 Task: In the  document Dance.pdf Select the last point and add comment:  'Consider rephrasing it to enhance the flow of your writing' Insert emoji reactions: 'Heart' Select all the potins and apply Title Case
Action: Mouse moved to (337, 314)
Screenshot: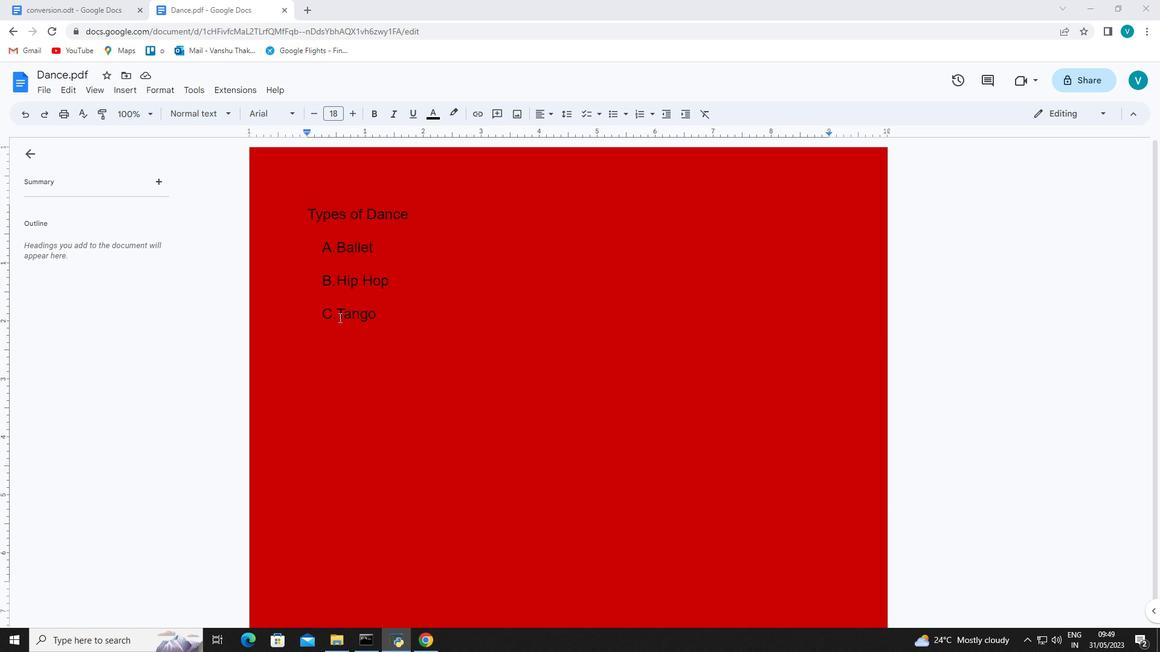 
Action: Mouse pressed left at (337, 314)
Screenshot: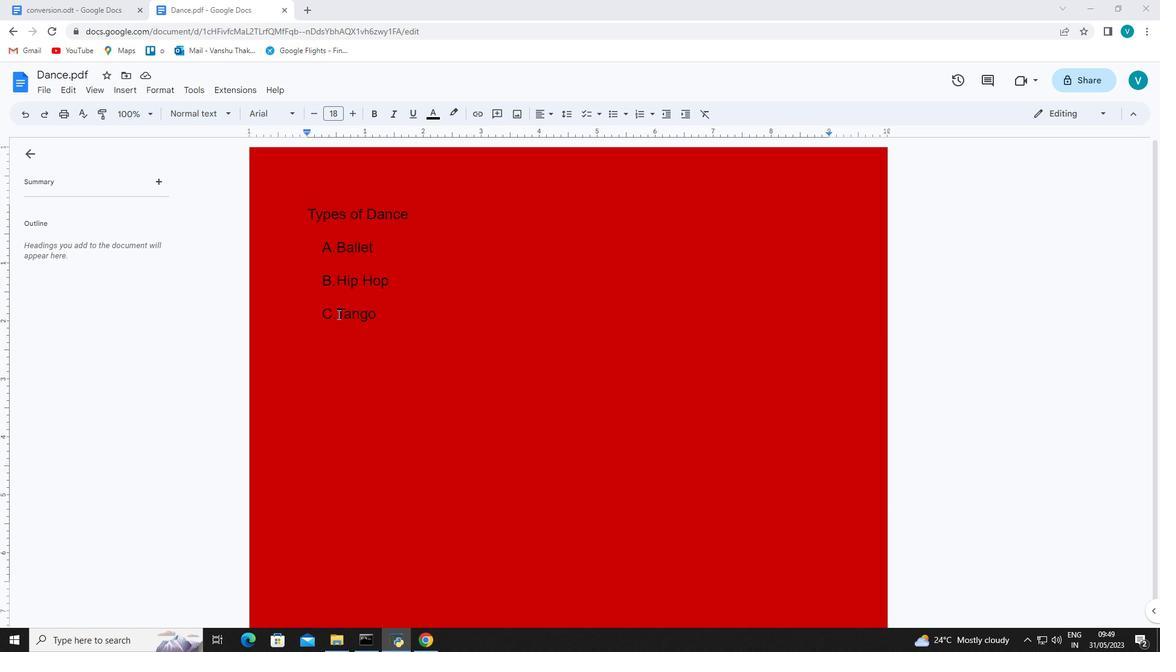 
Action: Mouse moved to (369, 319)
Screenshot: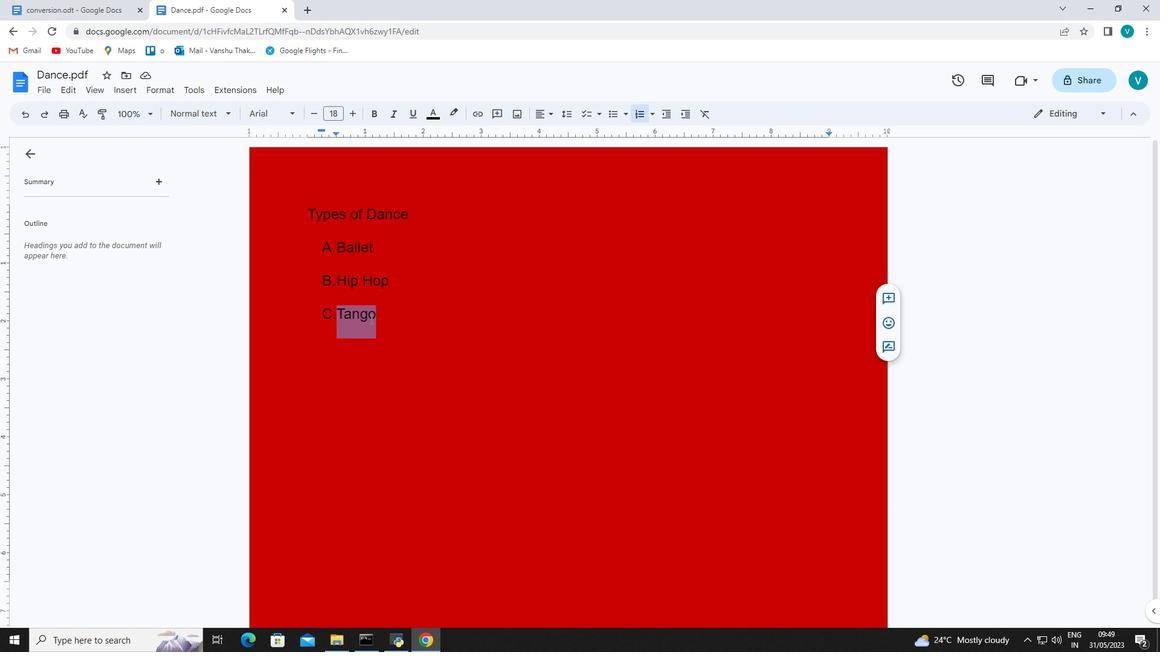 
Action: Mouse pressed right at (369, 319)
Screenshot: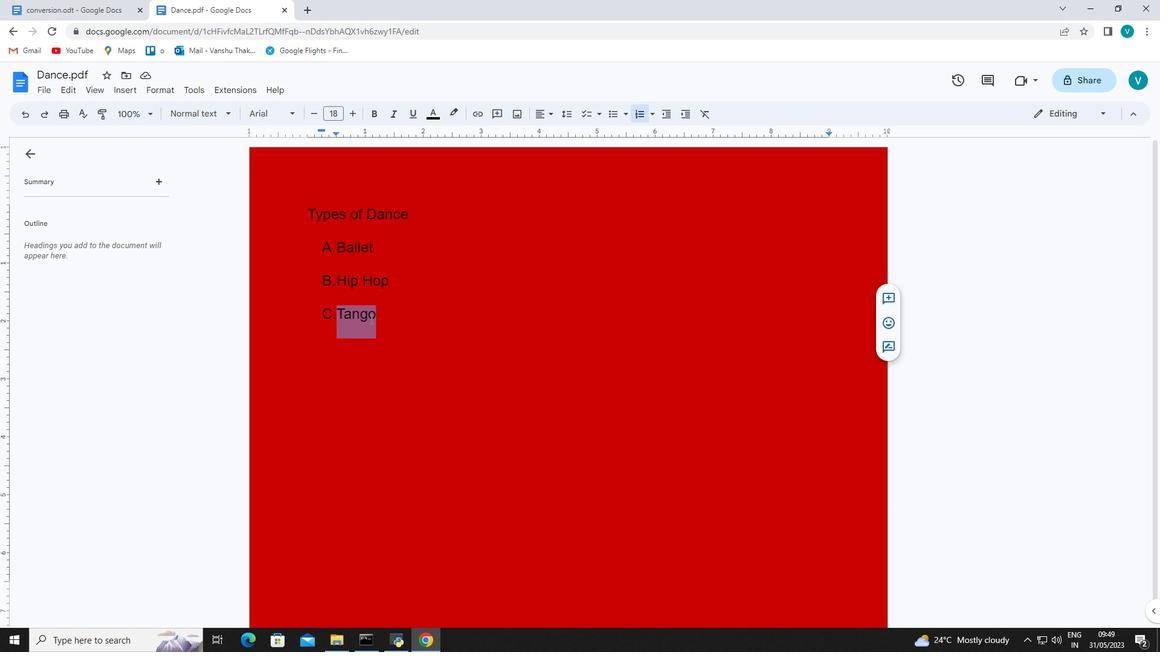 
Action: Mouse moved to (411, 402)
Screenshot: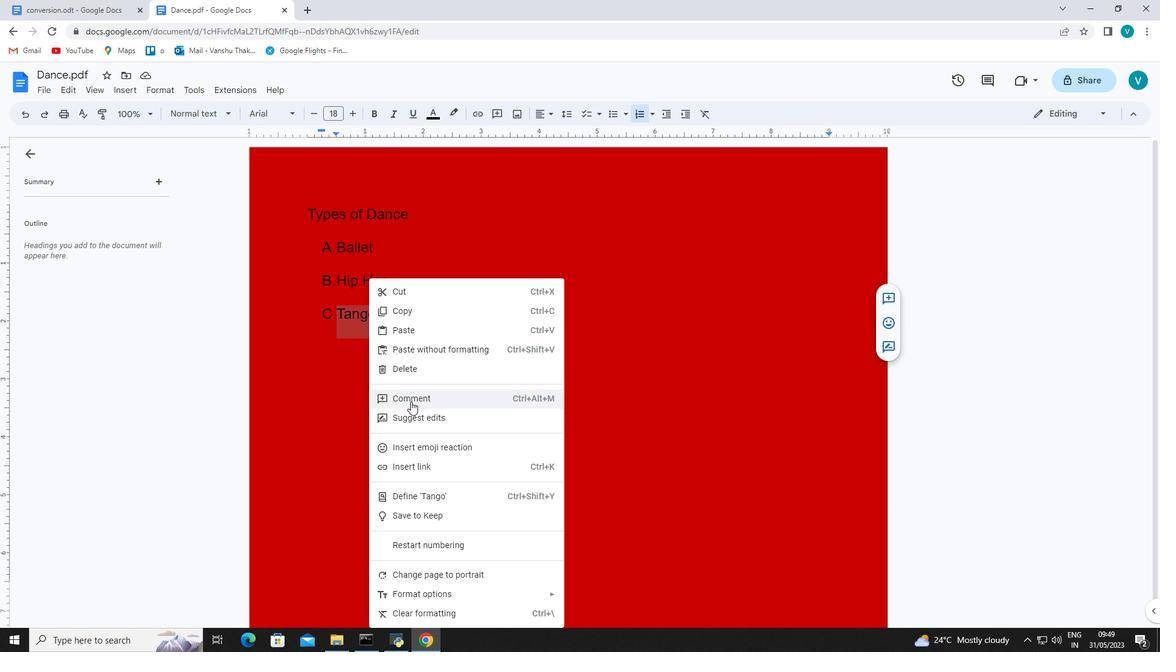 
Action: Mouse pressed left at (411, 402)
Screenshot: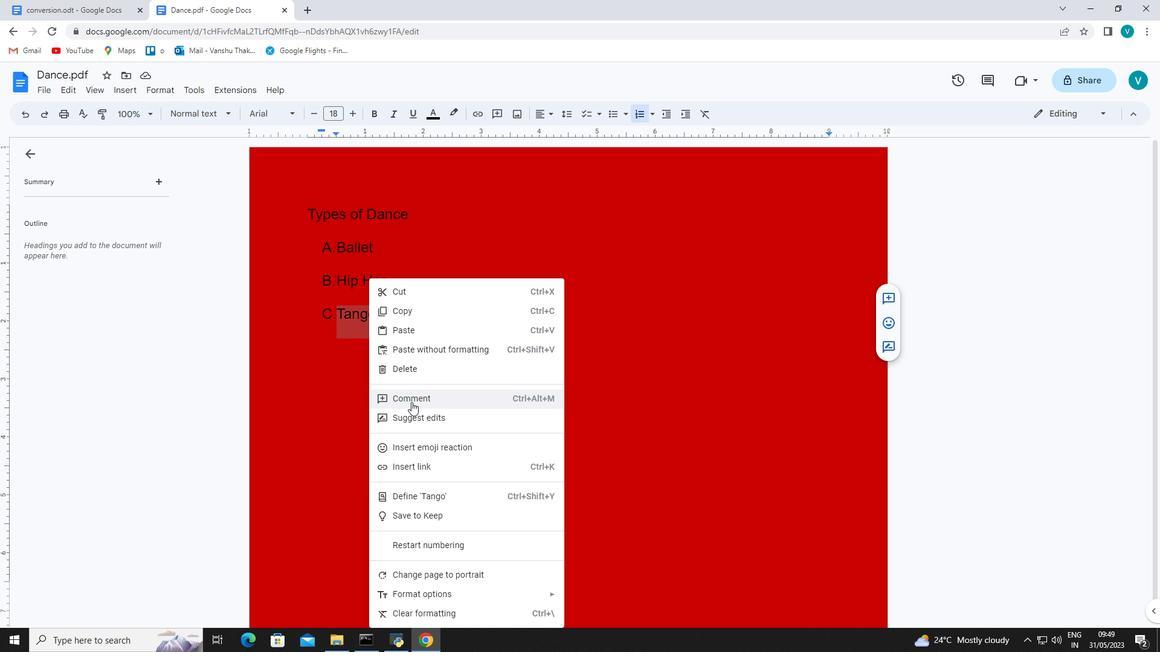 
Action: Mouse moved to (458, 398)
Screenshot: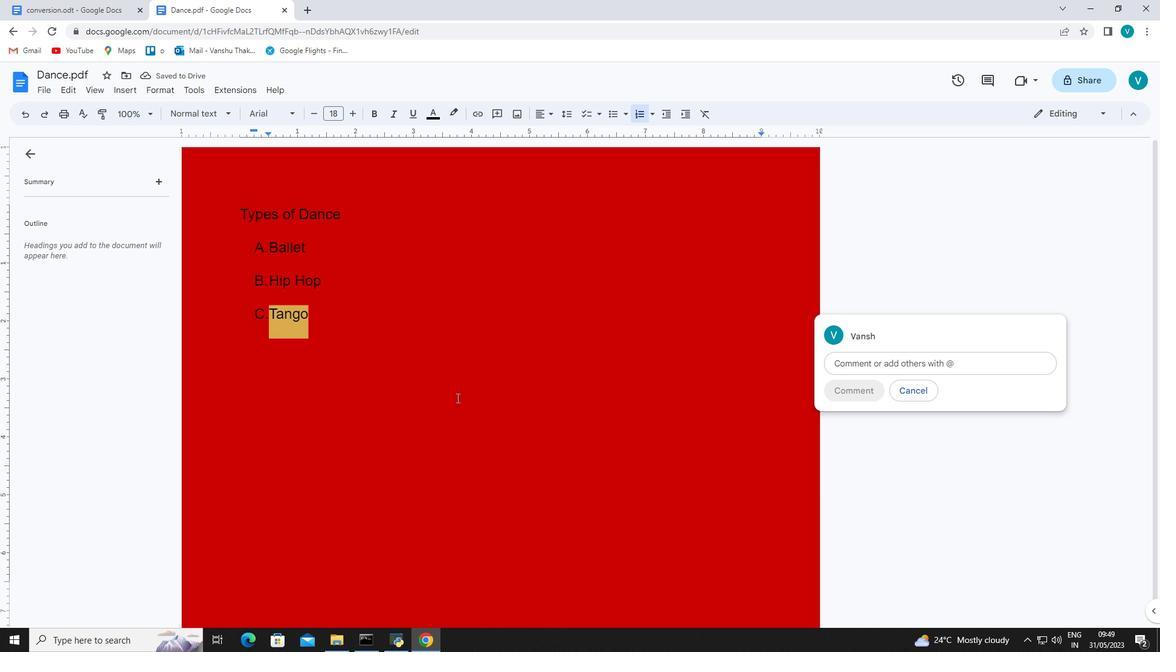 
Action: Key pressed <Key.shift><Key.shift>Consider<Key.space>rephrasing<Key.space>it<Key.space>to<Key.space>enhance<Key.space>the<Key.space>flow<Key.space>of<Key.space>your<Key.space>writing
Screenshot: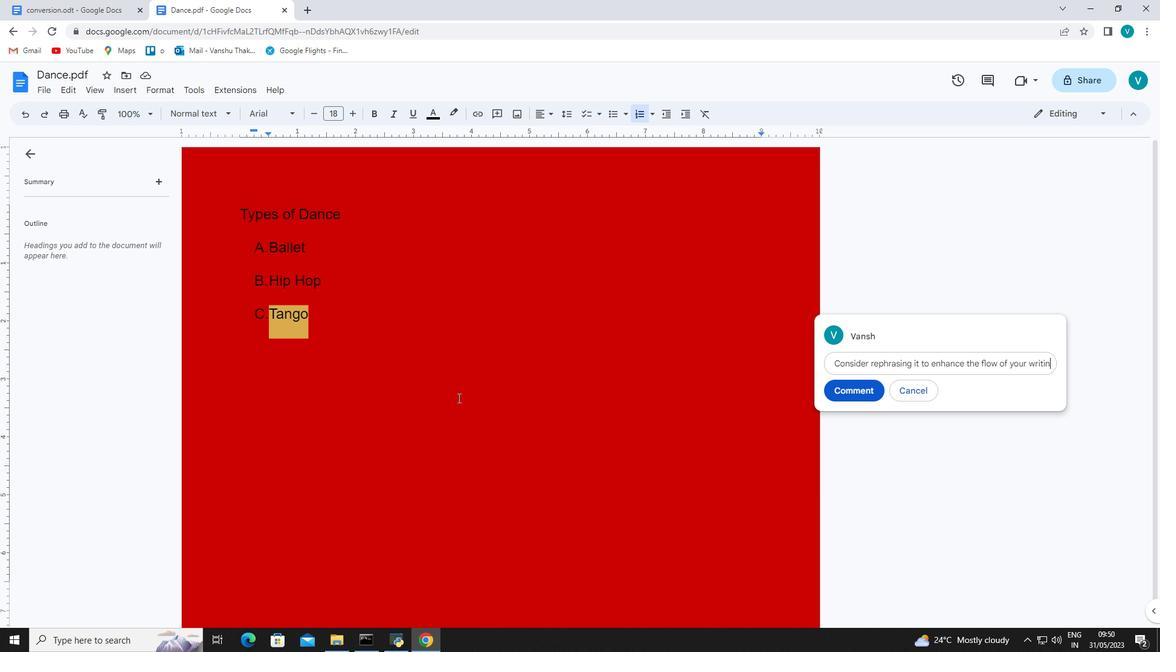 
Action: Mouse moved to (850, 408)
Screenshot: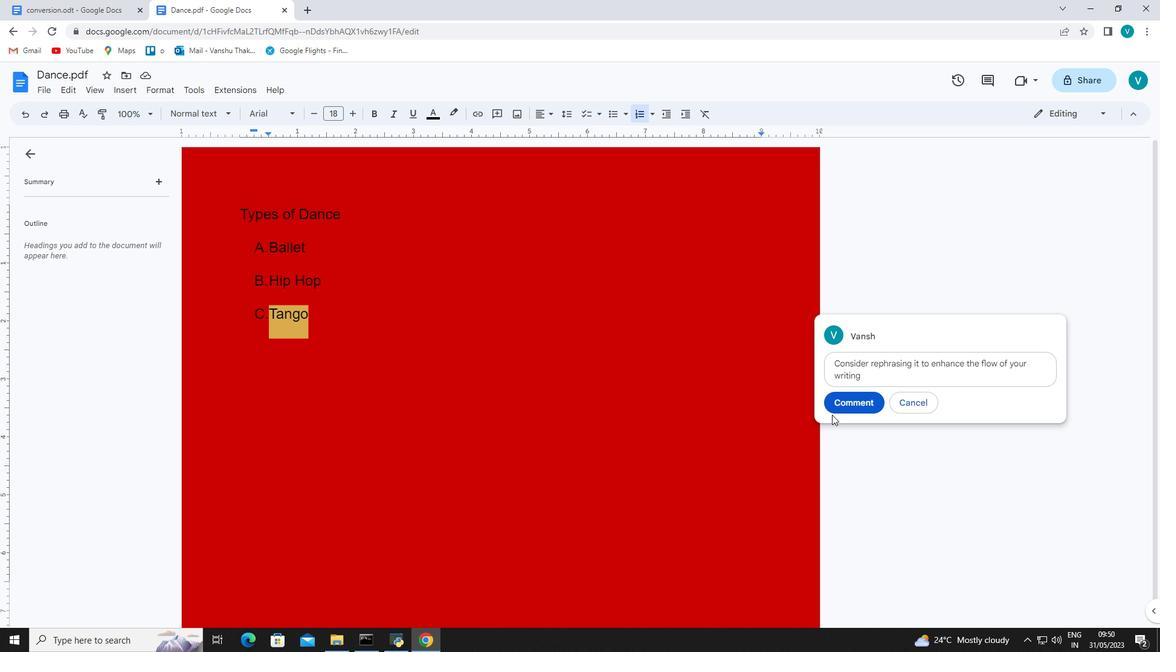 
Action: Mouse pressed left at (850, 408)
Screenshot: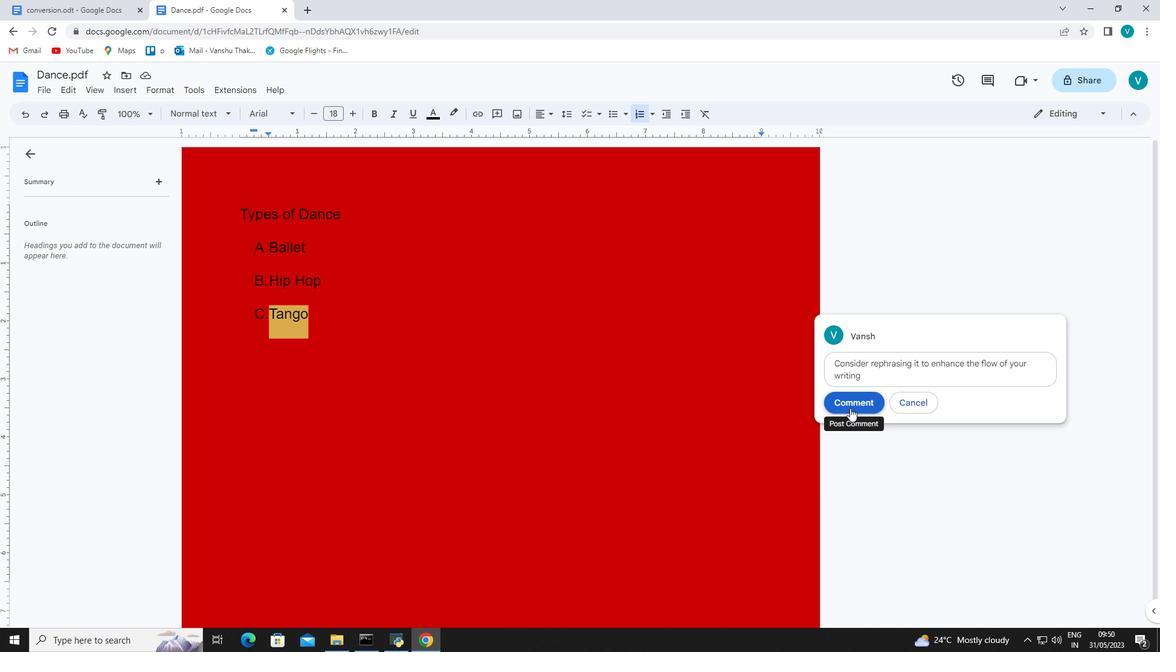 
Action: Mouse moved to (296, 318)
Screenshot: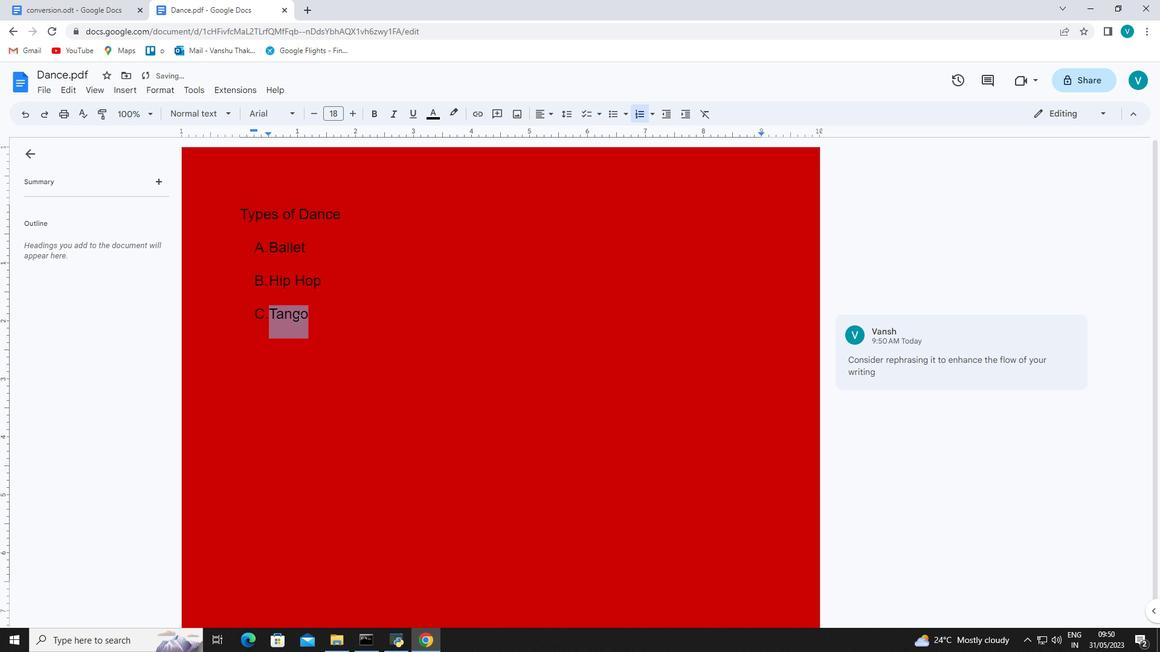 
Action: Mouse pressed right at (296, 318)
Screenshot: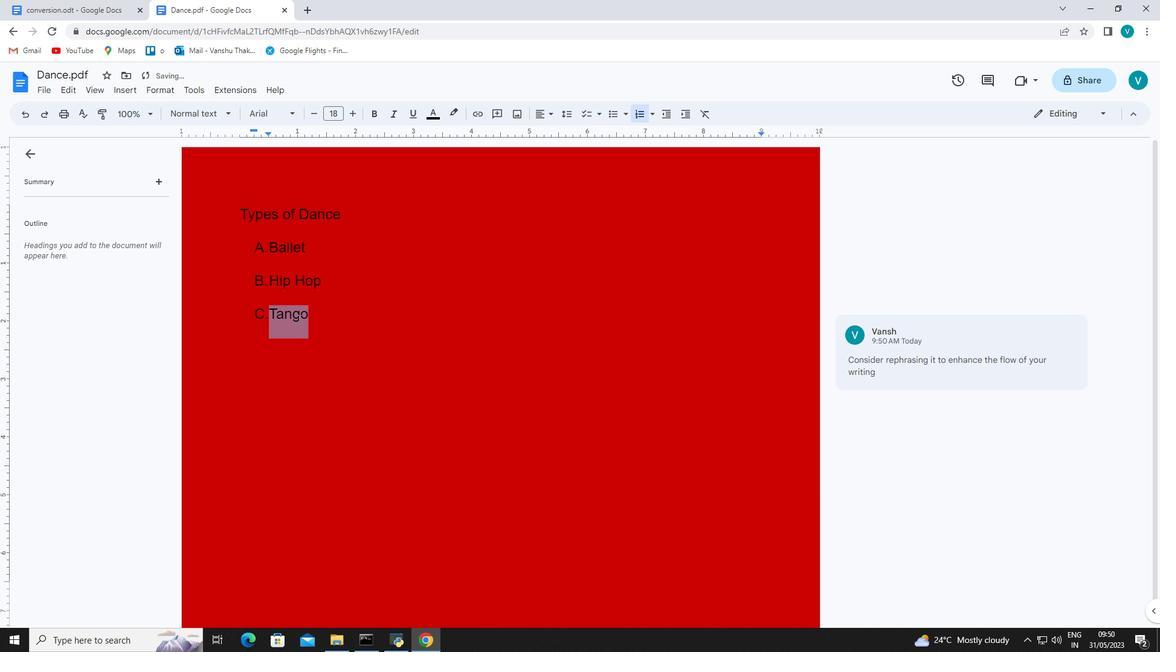 
Action: Mouse moved to (357, 451)
Screenshot: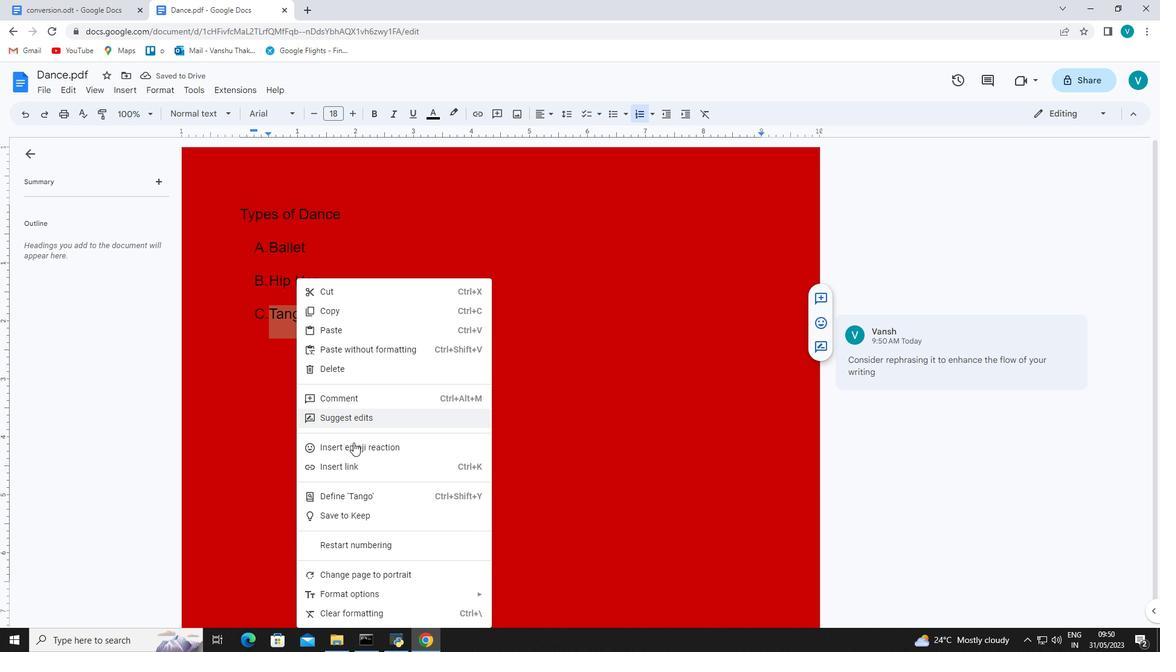 
Action: Mouse pressed left at (357, 451)
Screenshot: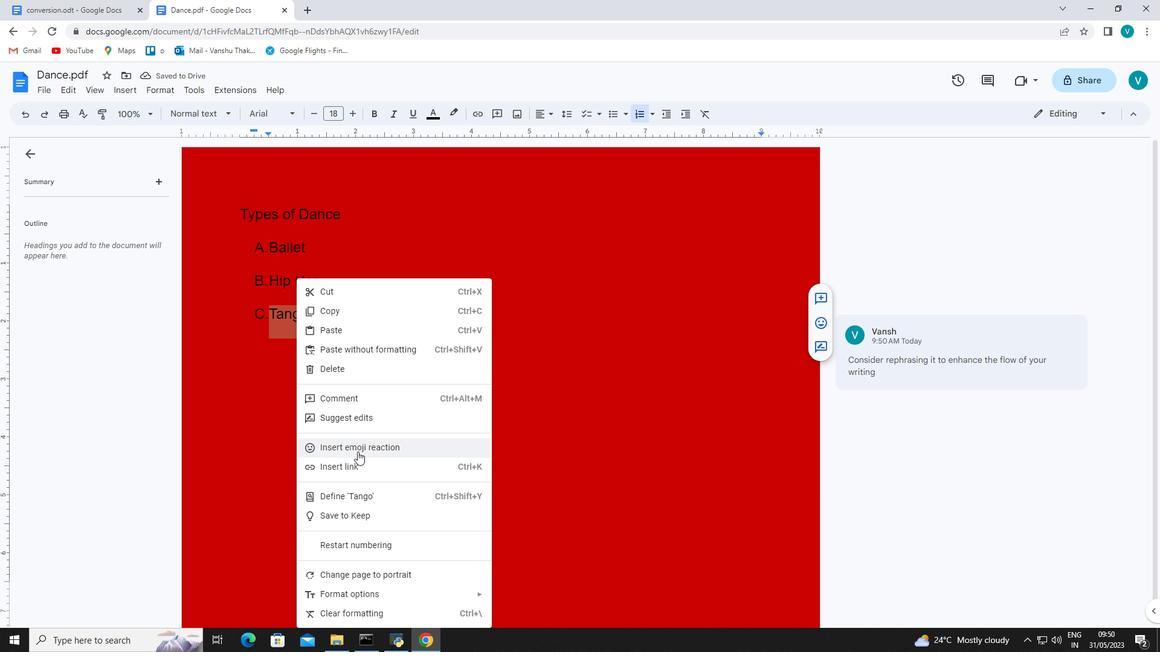 
Action: Mouse moved to (977, 511)
Screenshot: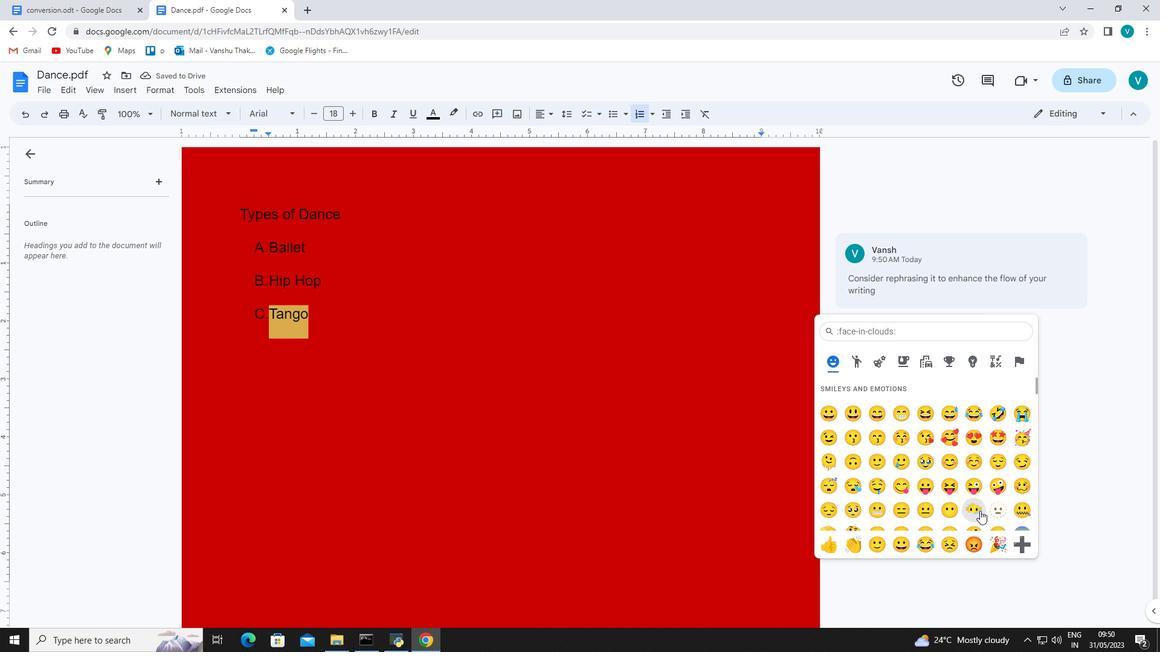 
Action: Mouse scrolled (977, 511) with delta (0, 0)
Screenshot: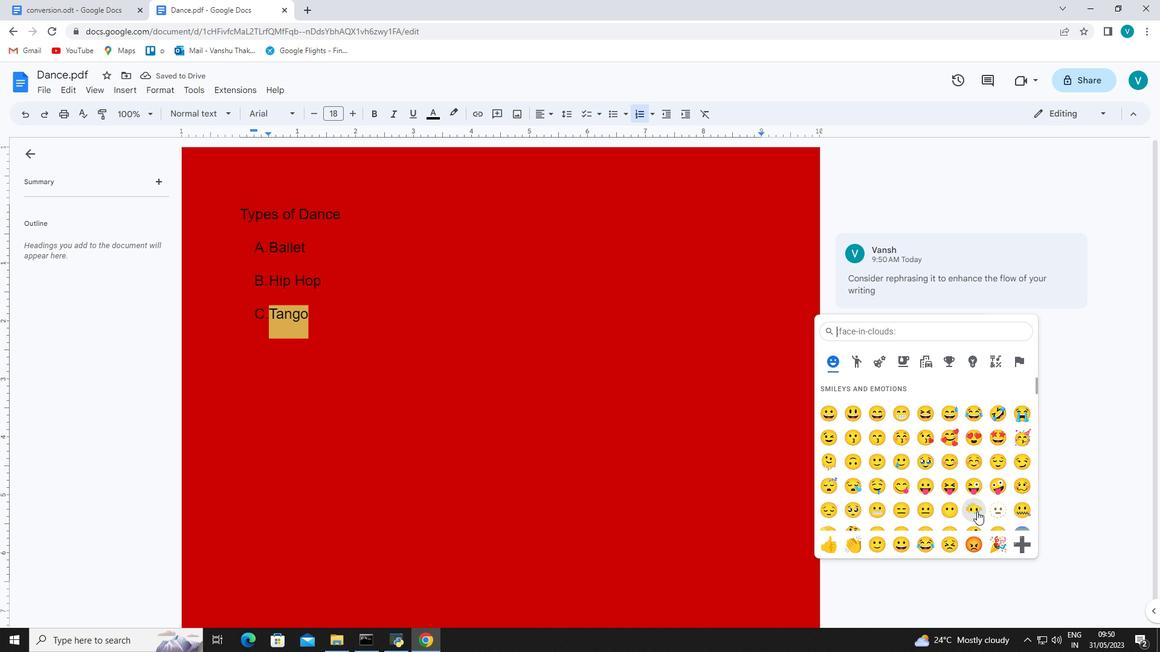 
Action: Mouse scrolled (977, 511) with delta (0, 0)
Screenshot: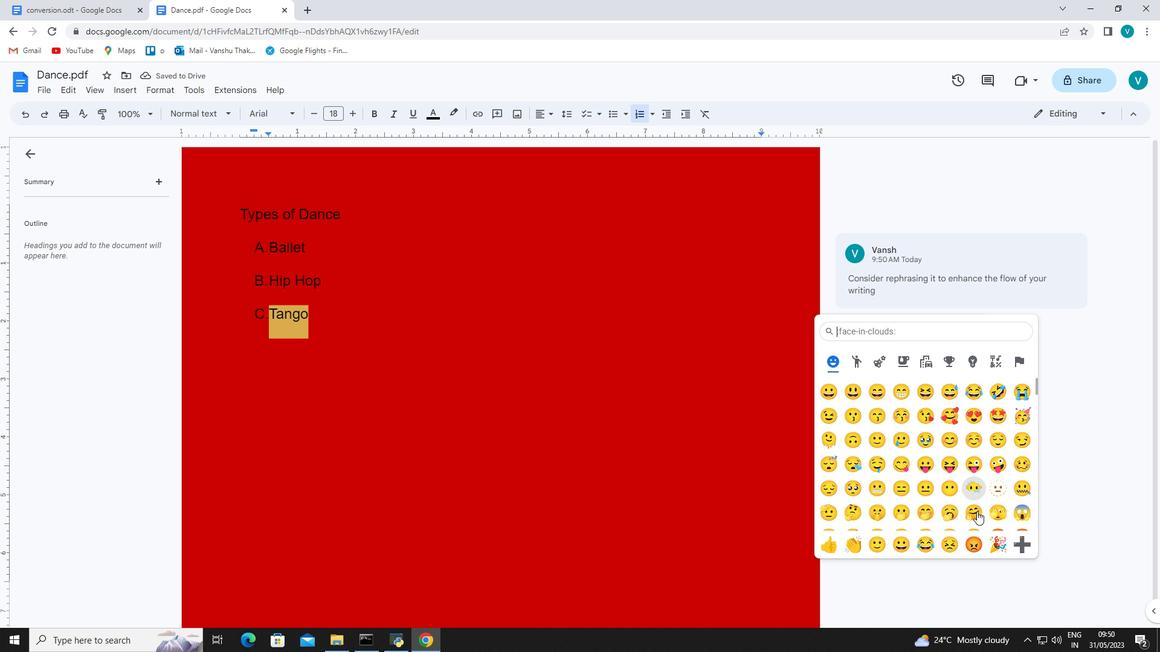
Action: Mouse scrolled (977, 511) with delta (0, 0)
Screenshot: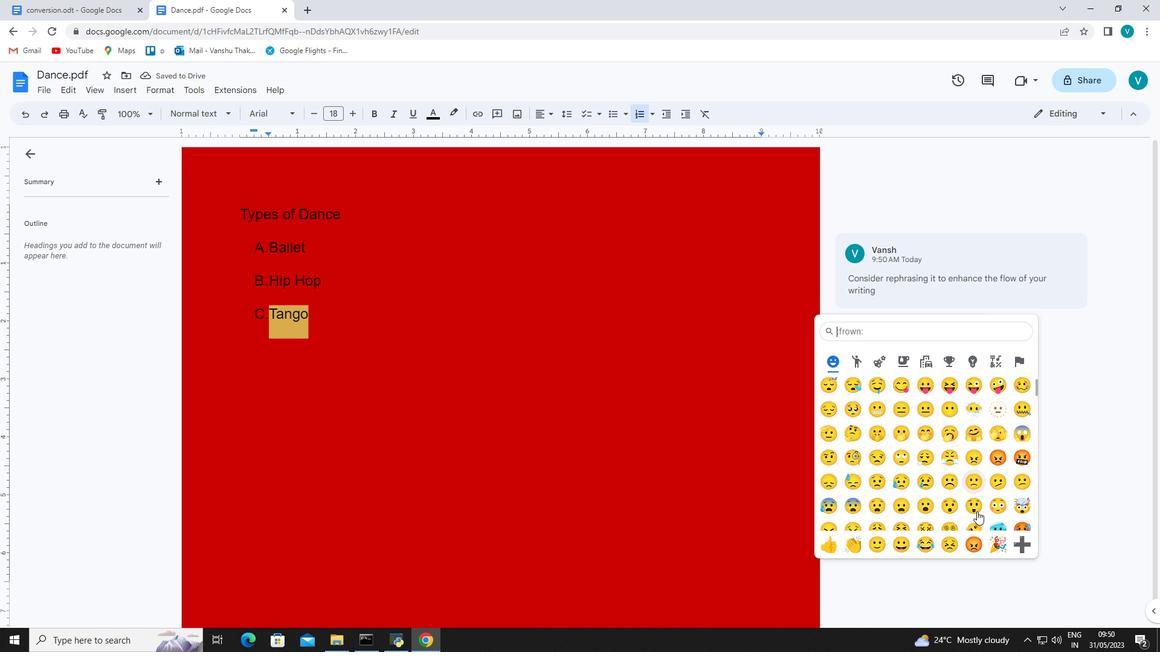 
Action: Mouse scrolled (977, 511) with delta (0, 0)
Screenshot: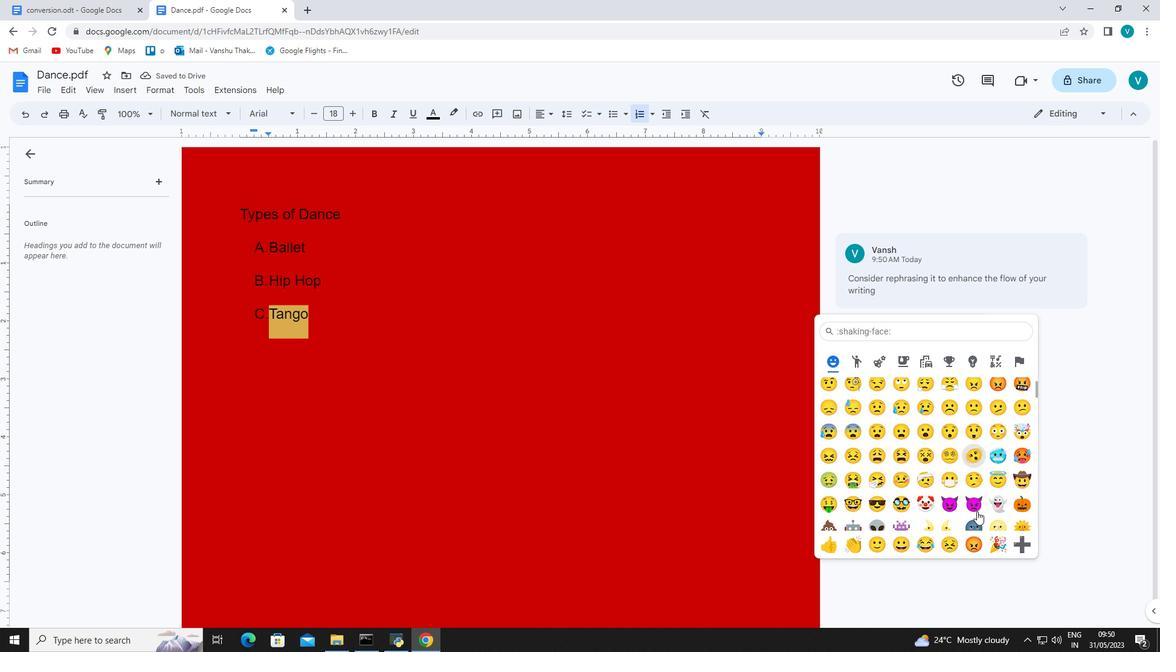 
Action: Mouse scrolled (977, 511) with delta (0, 0)
Screenshot: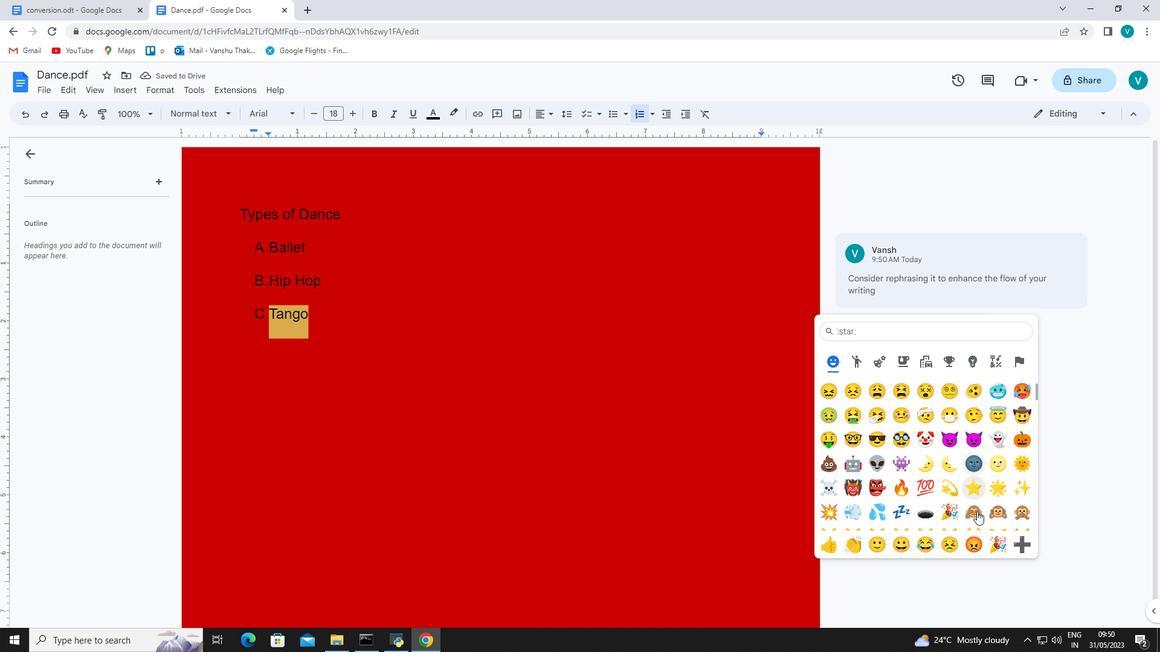 
Action: Mouse moved to (835, 498)
Screenshot: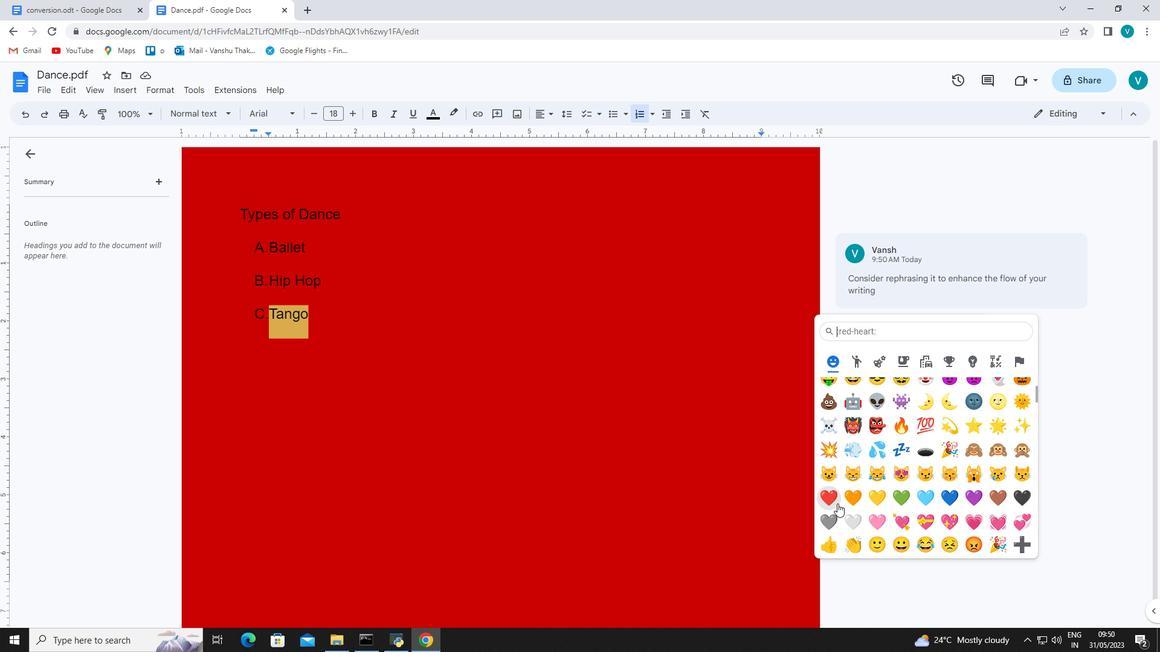 
Action: Mouse pressed left at (835, 498)
Screenshot: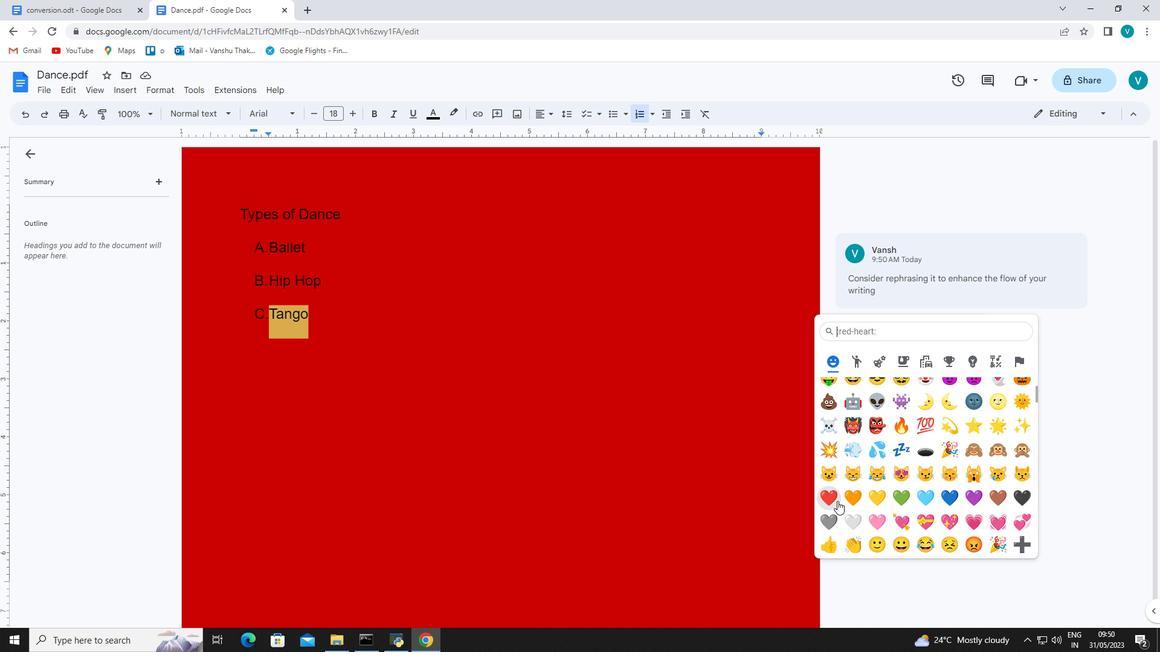 
Action: Mouse moved to (270, 241)
Screenshot: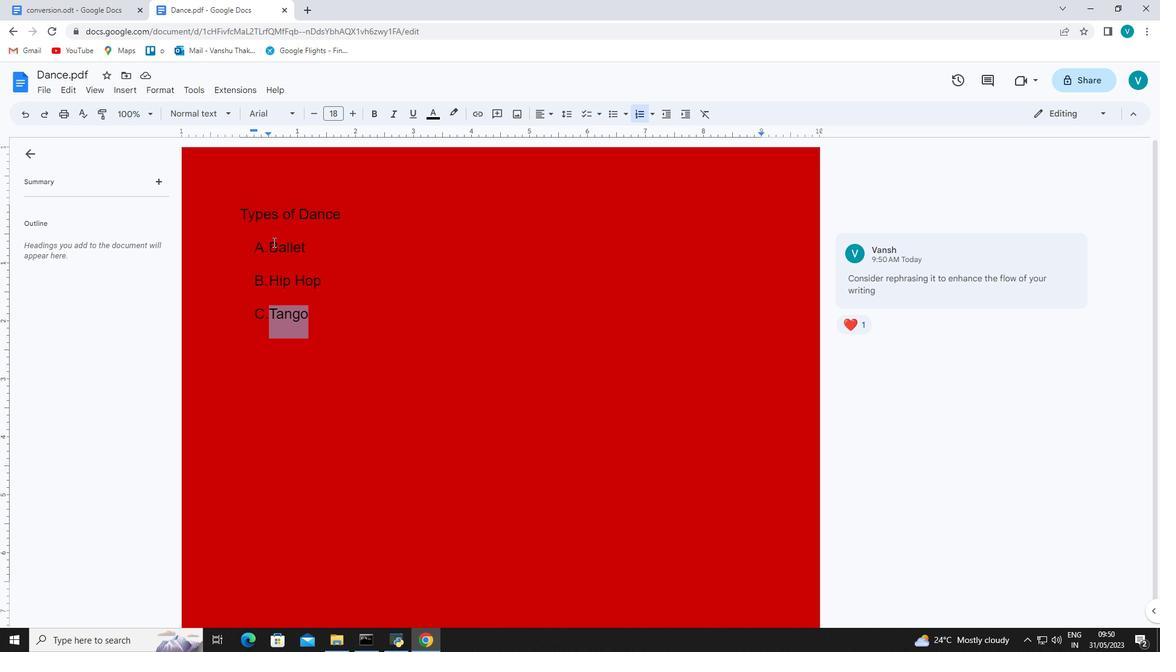 
Action: Mouse pressed left at (270, 241)
Screenshot: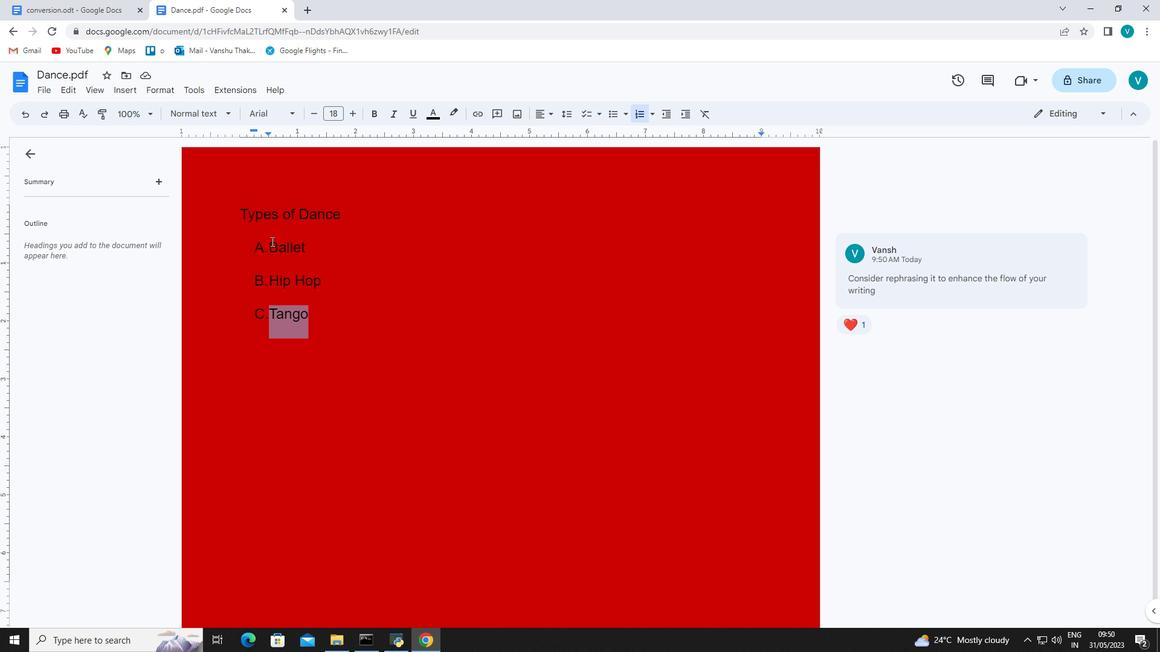 
Action: Mouse moved to (128, 90)
Screenshot: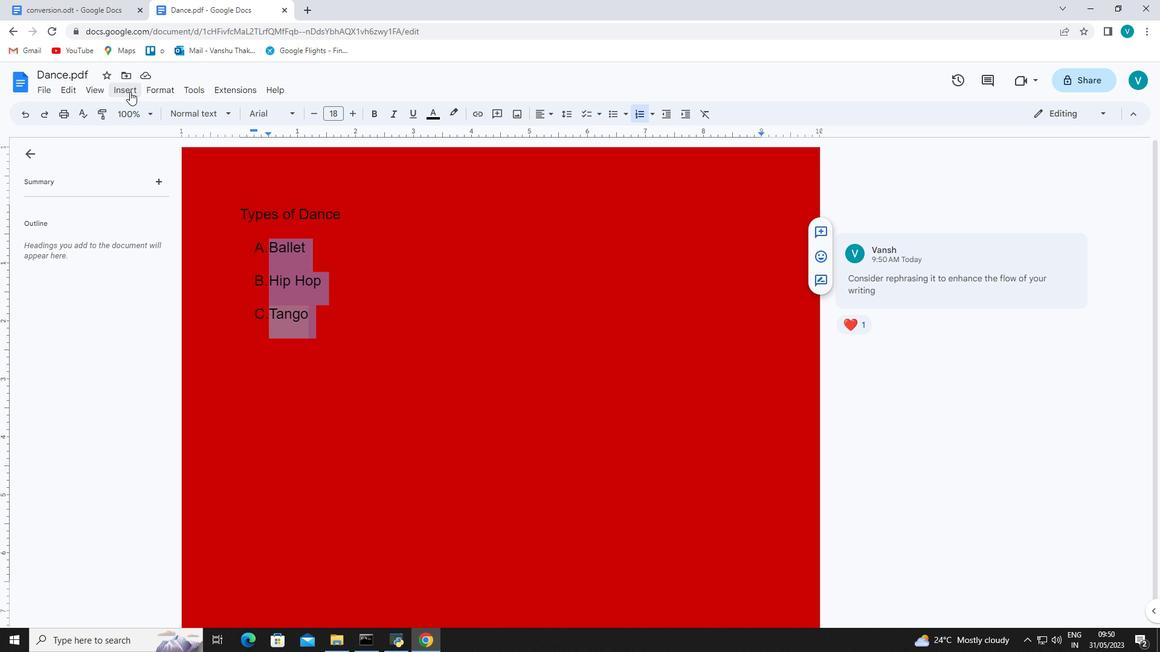 
Action: Mouse pressed left at (128, 90)
Screenshot: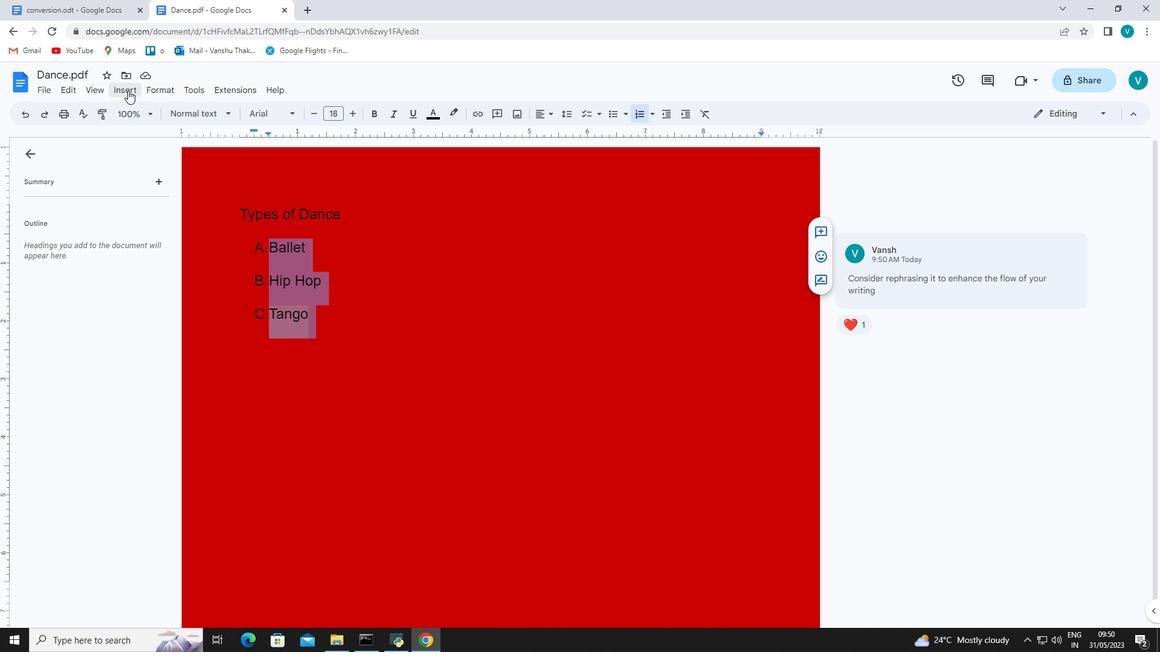 
Action: Mouse moved to (547, 305)
Screenshot: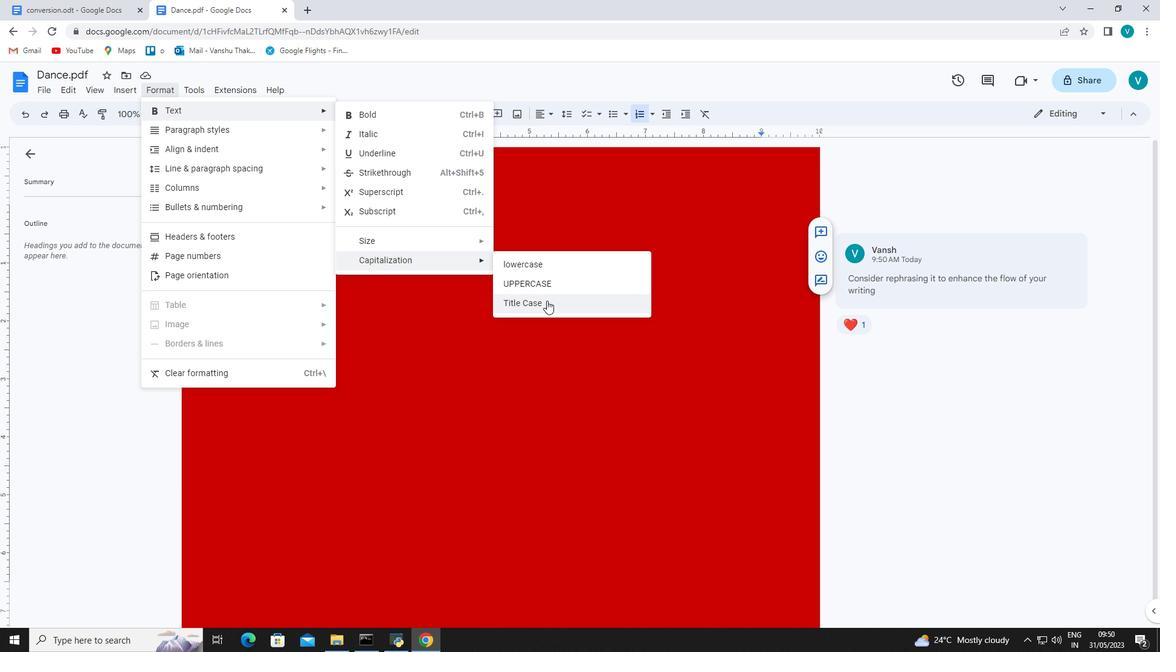 
Action: Mouse pressed left at (547, 305)
Screenshot: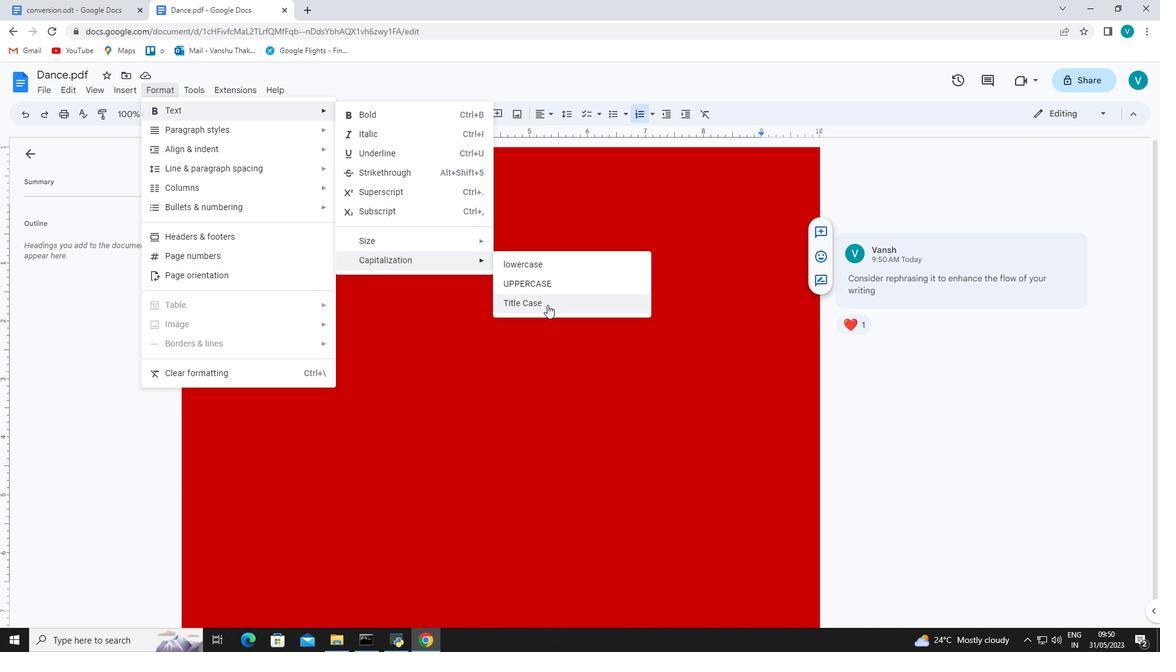 
Action: Mouse moved to (373, 341)
Screenshot: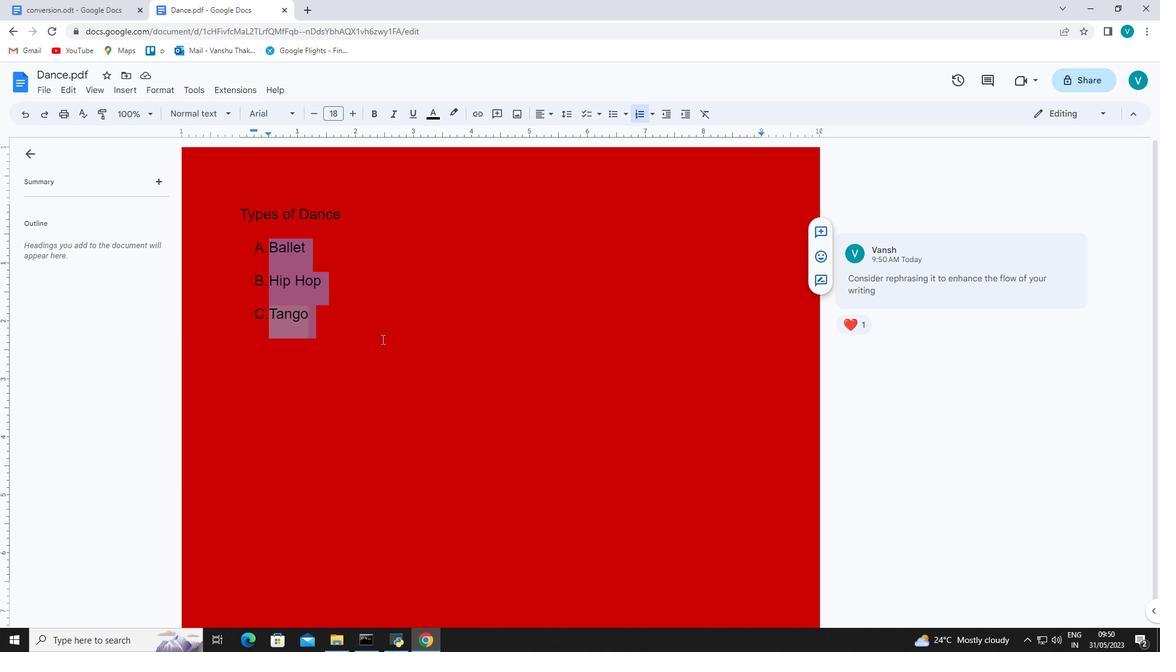 
Action: Mouse pressed left at (373, 341)
Screenshot: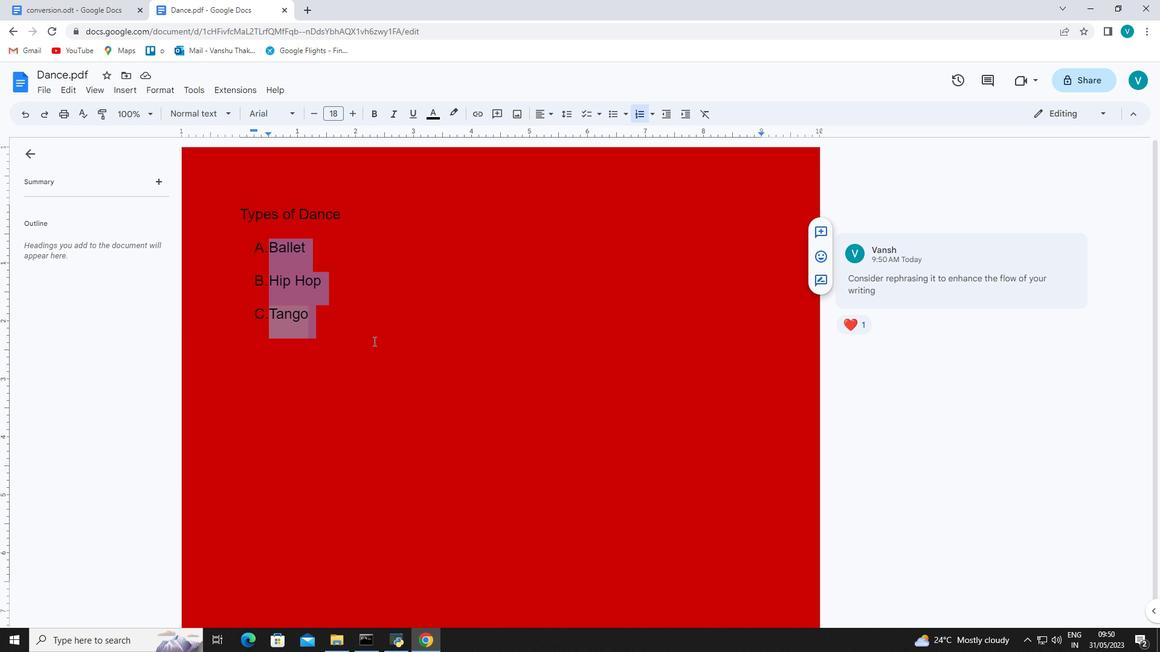 
Action: Mouse moved to (253, 236)
Screenshot: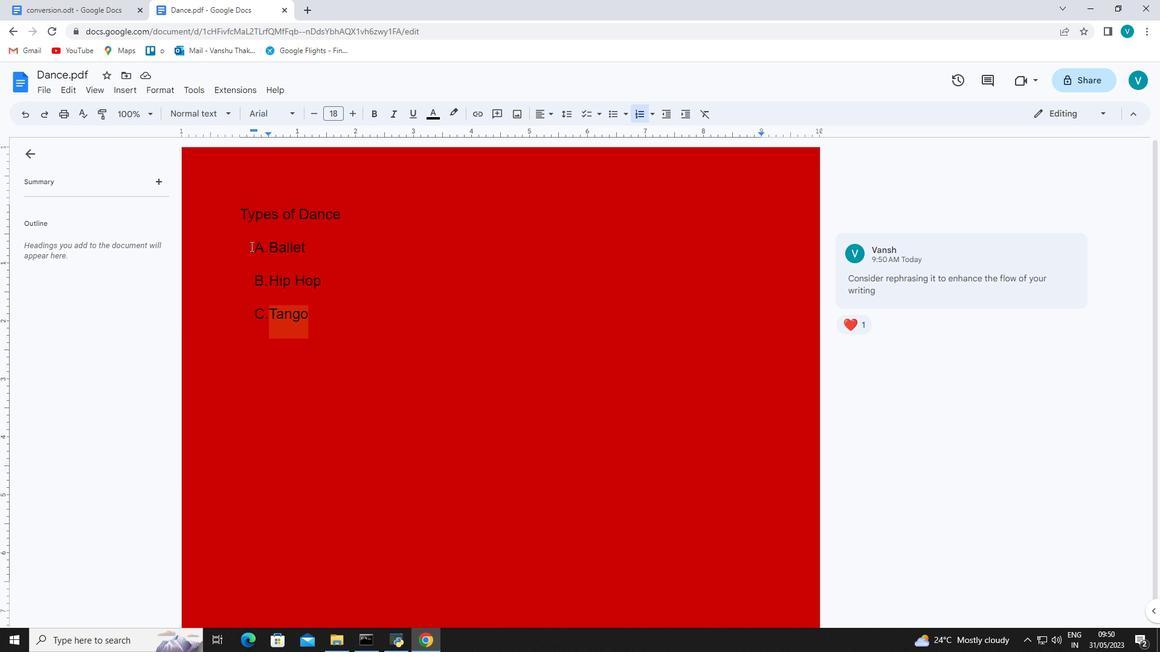 
Action: Mouse pressed left at (253, 236)
Screenshot: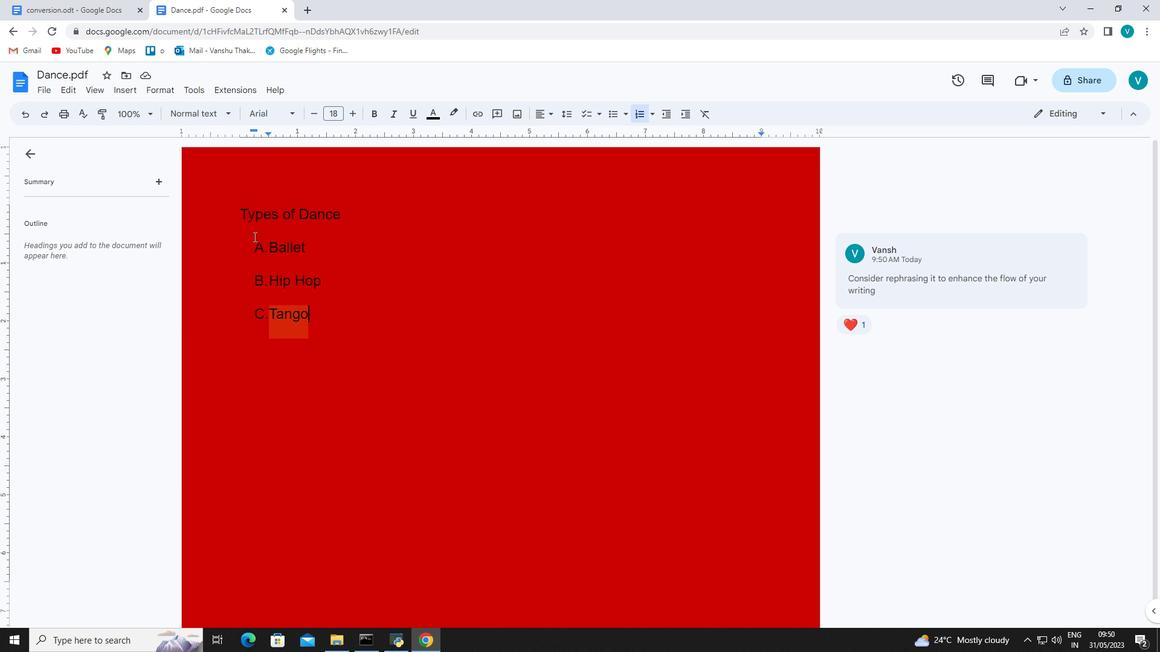 
Action: Mouse moved to (263, 262)
Screenshot: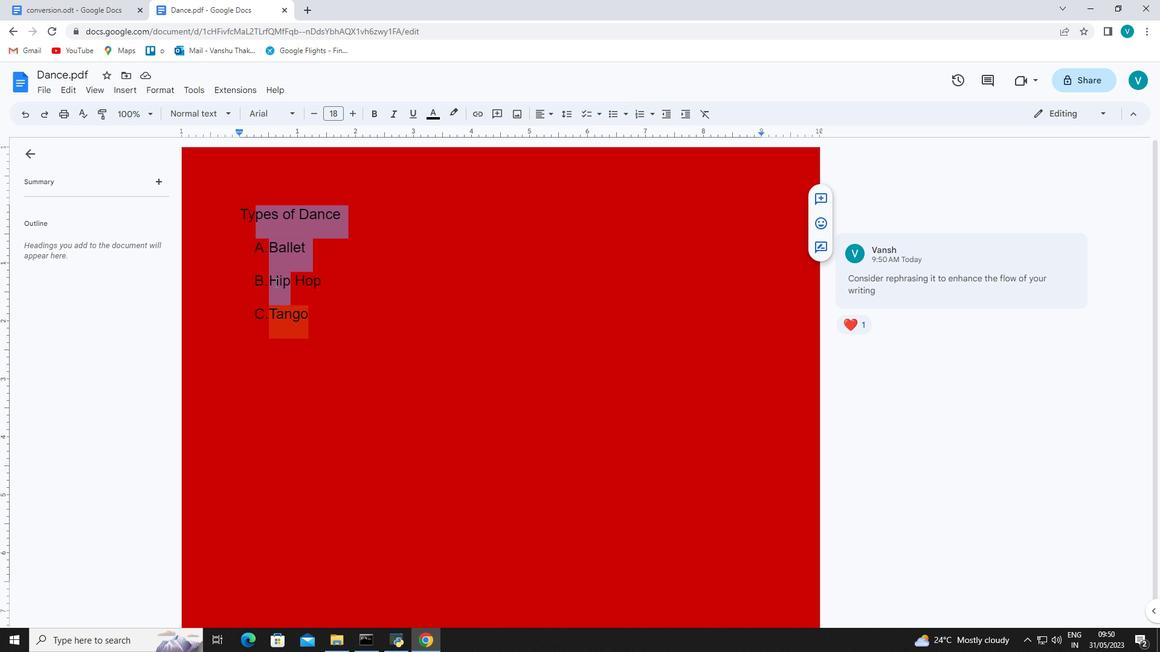 
Action: Mouse pressed left at (263, 262)
Screenshot: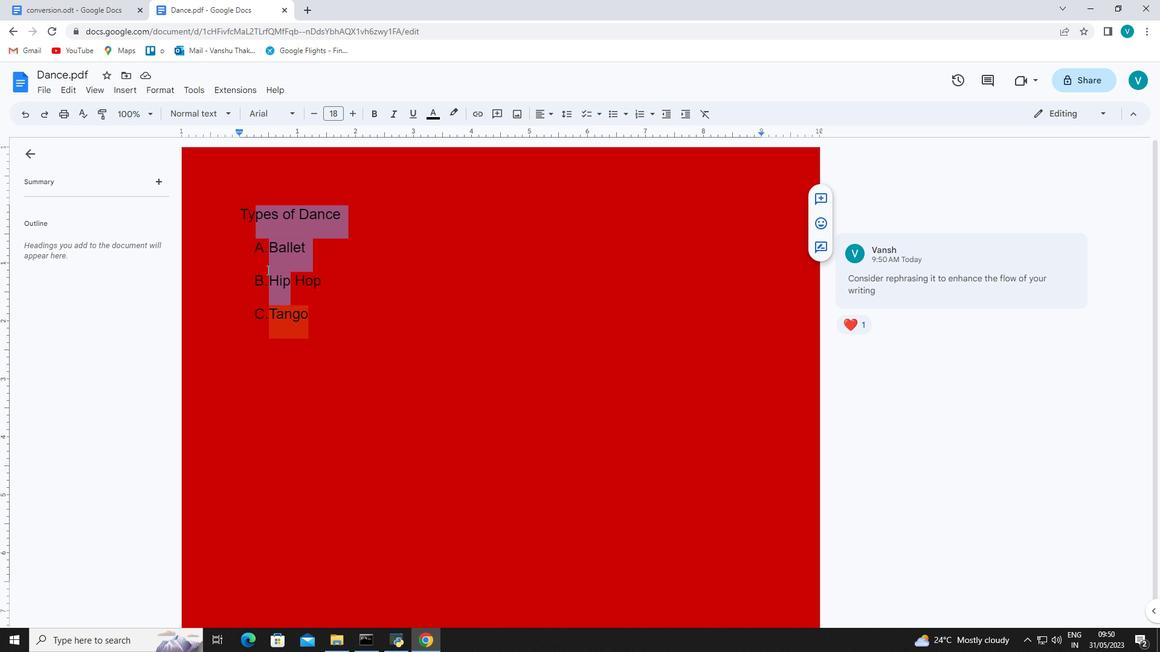 
Action: Mouse moved to (252, 246)
Screenshot: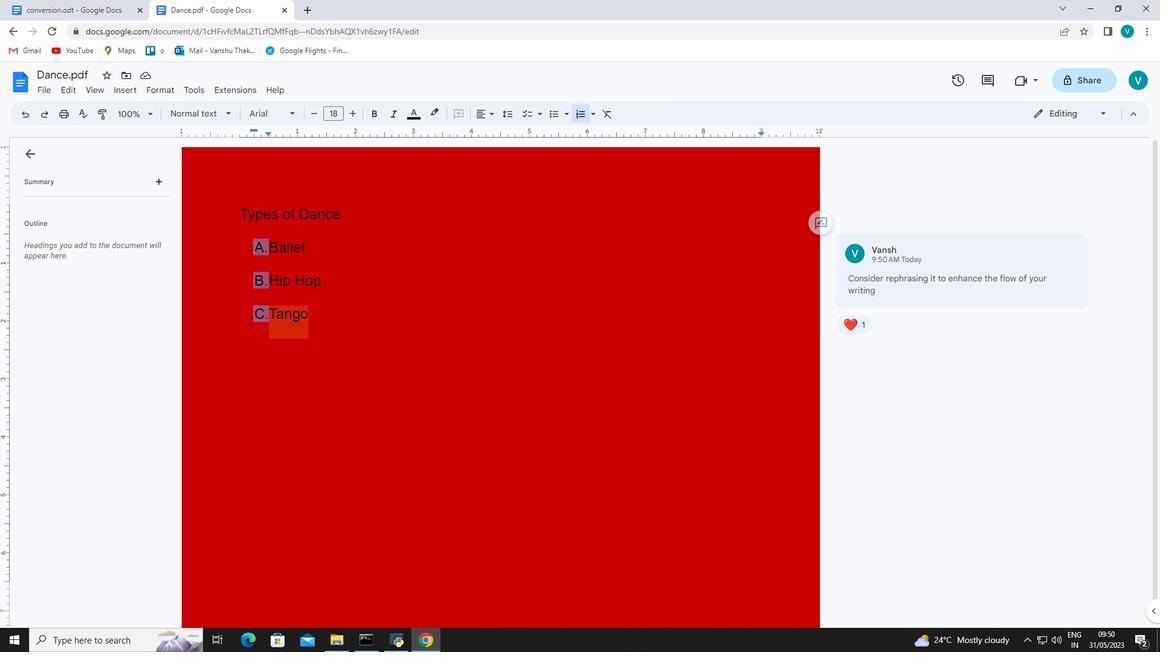
Action: Mouse pressed left at (252, 246)
Screenshot: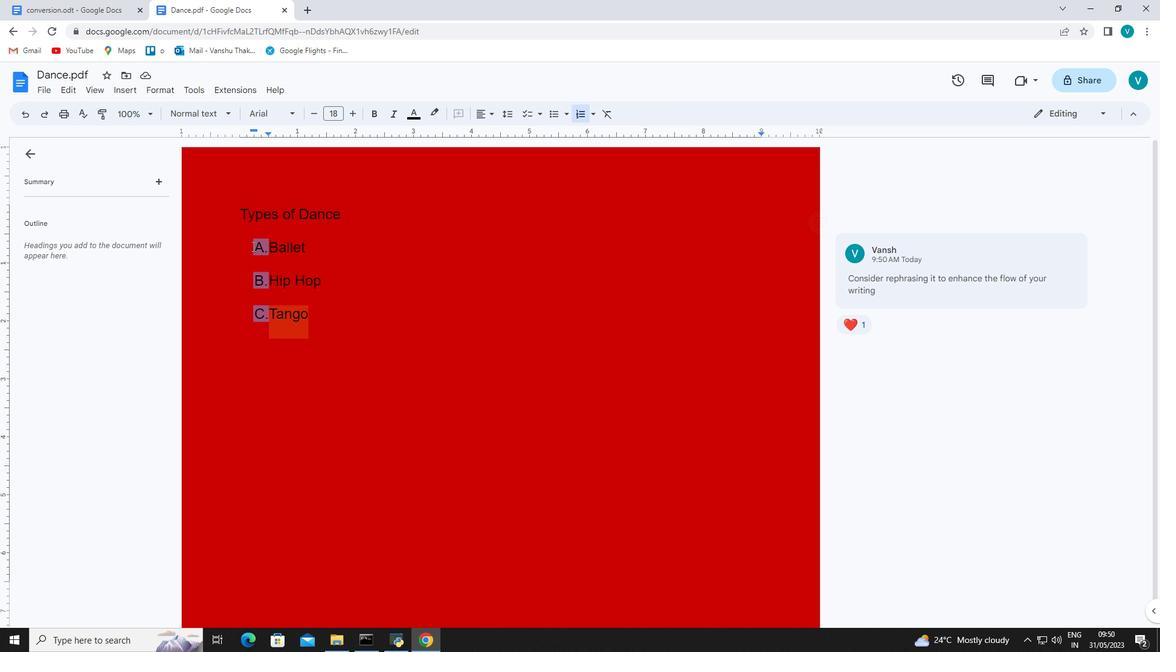 
Action: Mouse moved to (256, 247)
Screenshot: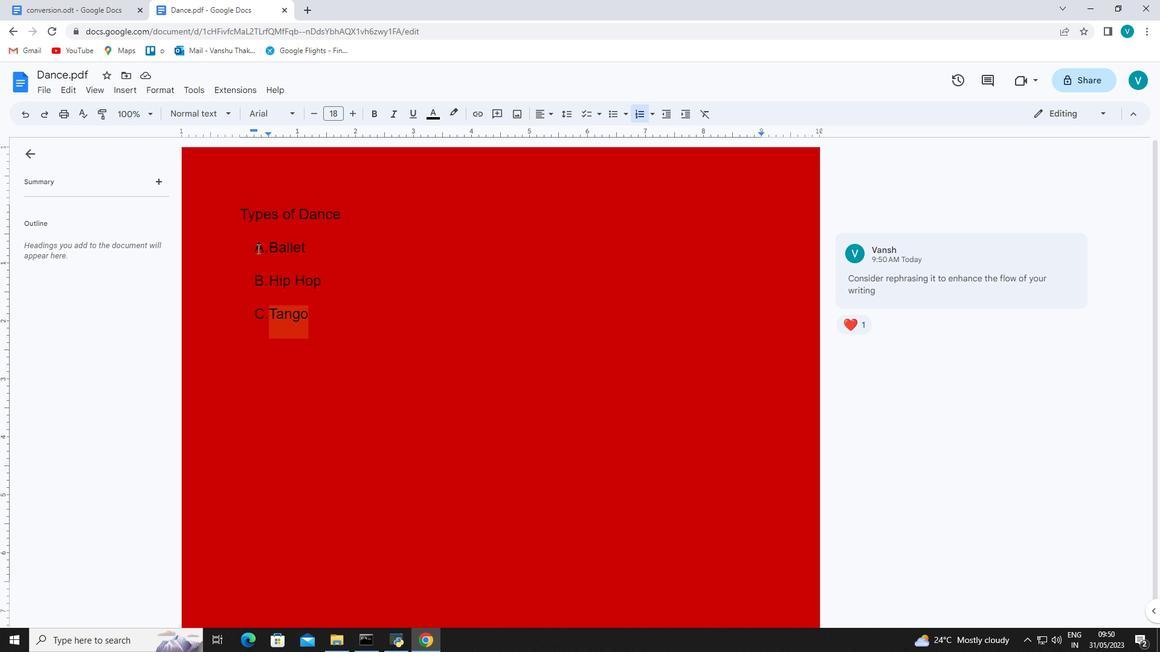 
Action: Mouse pressed left at (256, 247)
Screenshot: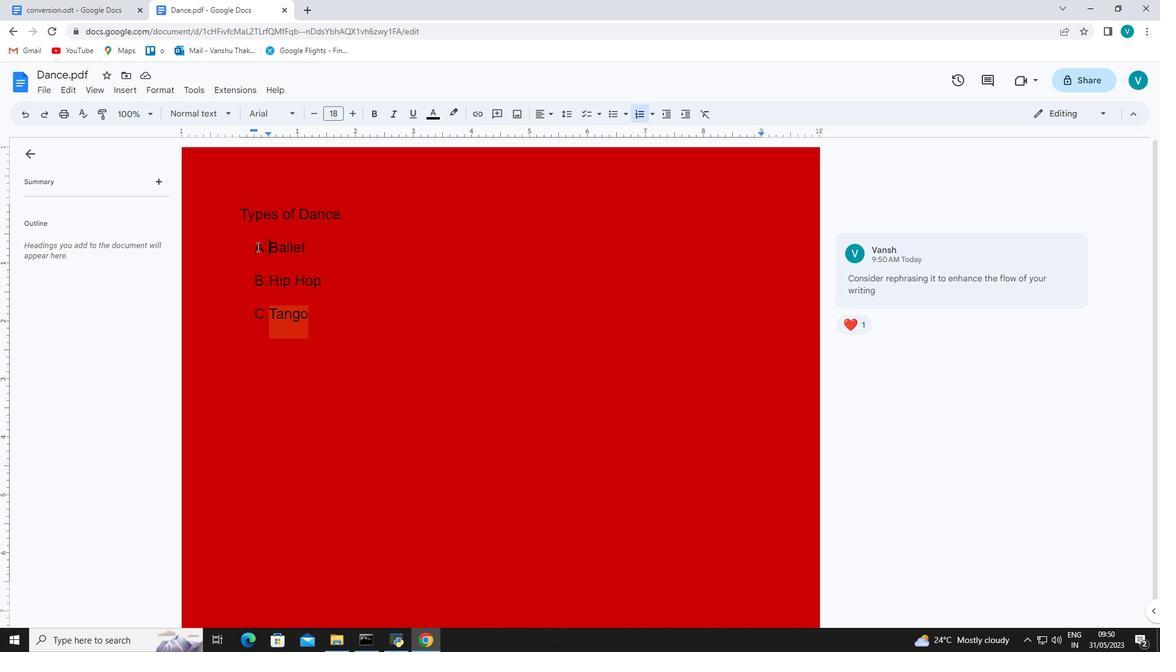 
Action: Mouse moved to (148, 88)
Screenshot: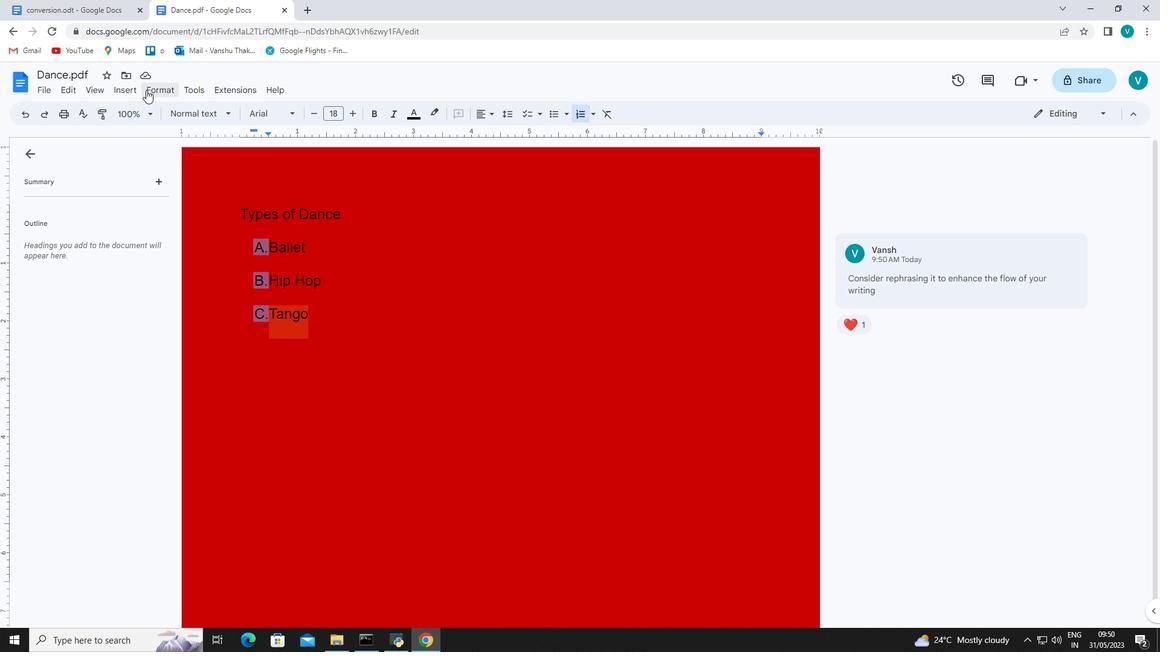 
Action: Mouse pressed left at (148, 88)
Screenshot: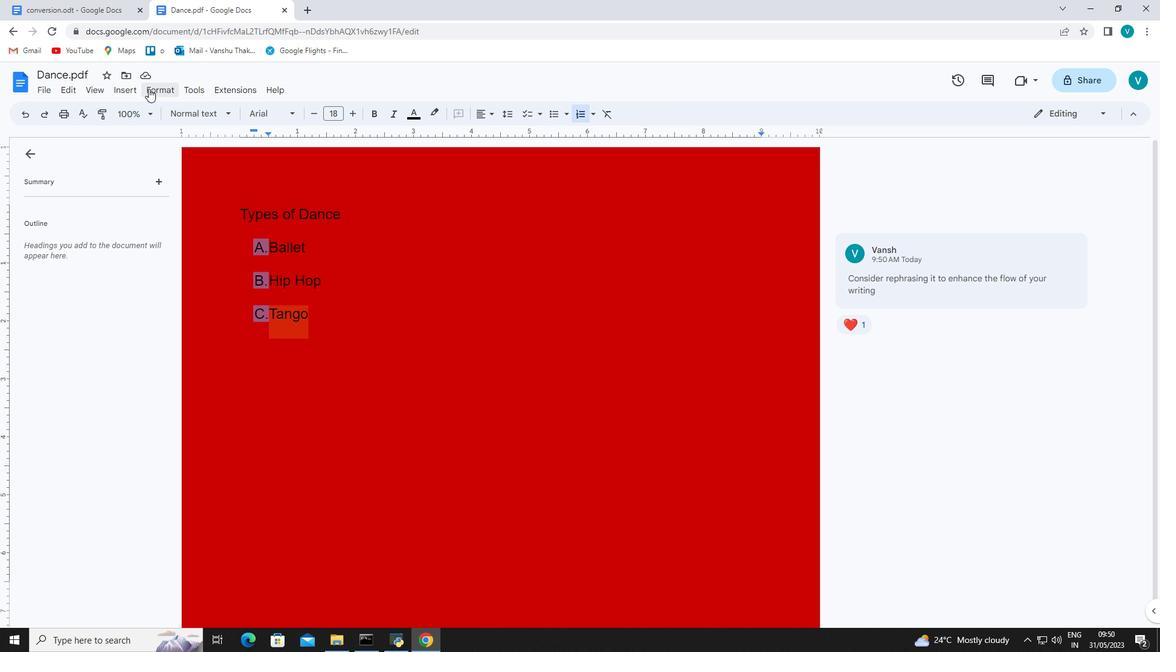 
Action: Mouse moved to (413, 261)
Screenshot: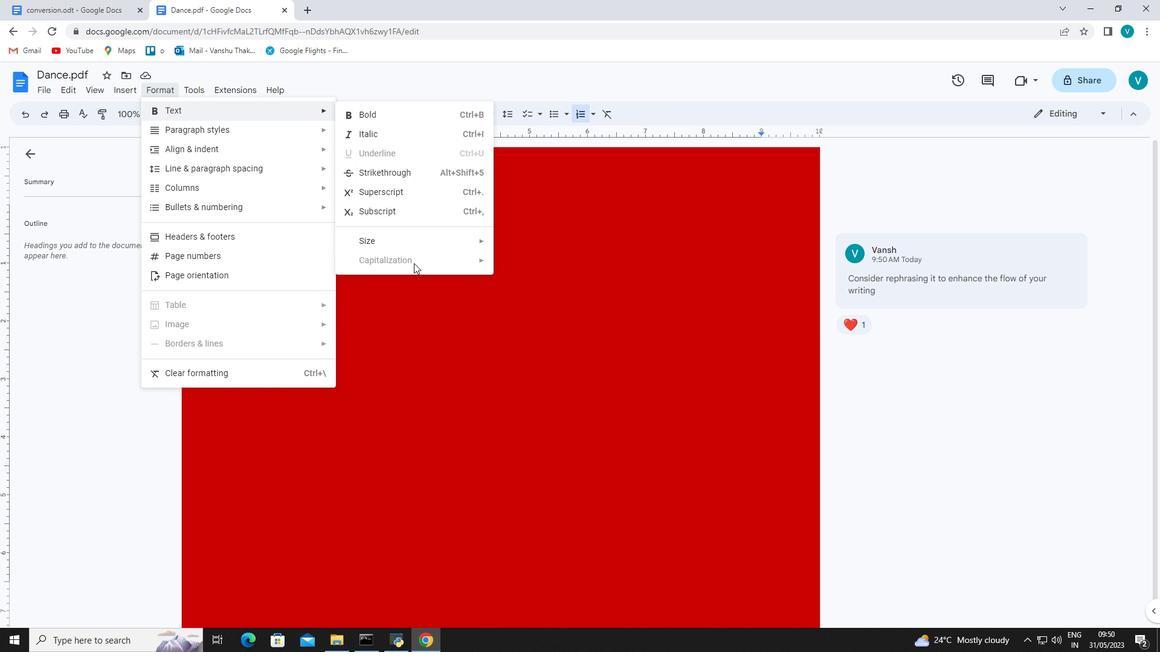 
Action: Mouse pressed left at (413, 261)
Screenshot: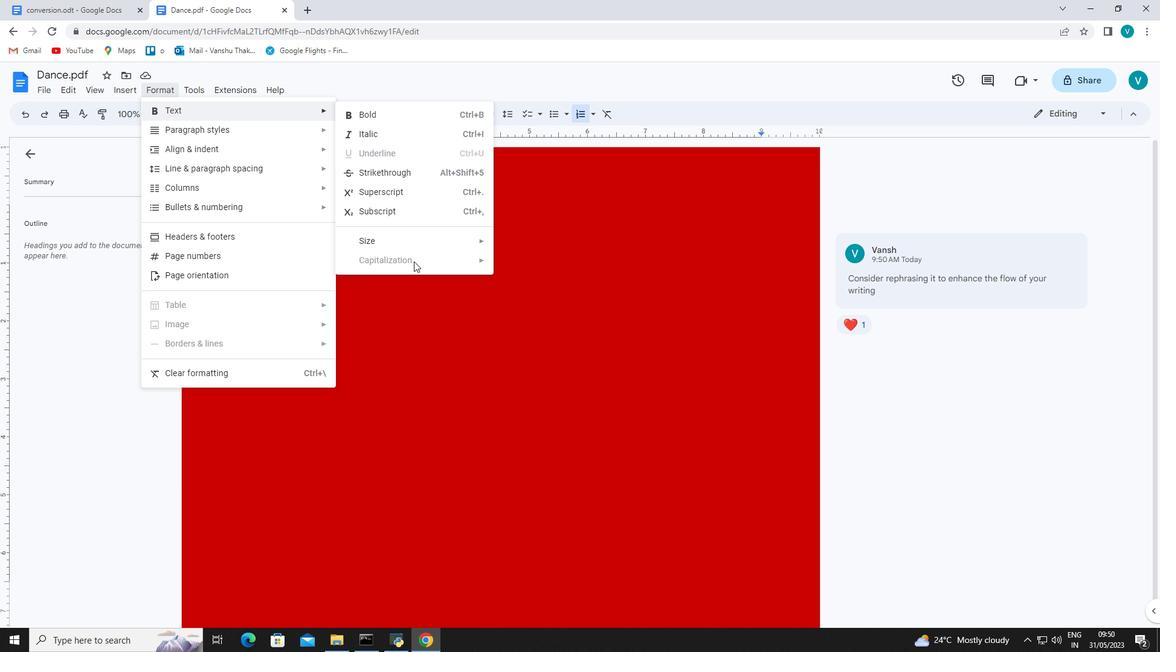 
Action: Mouse moved to (412, 317)
Screenshot: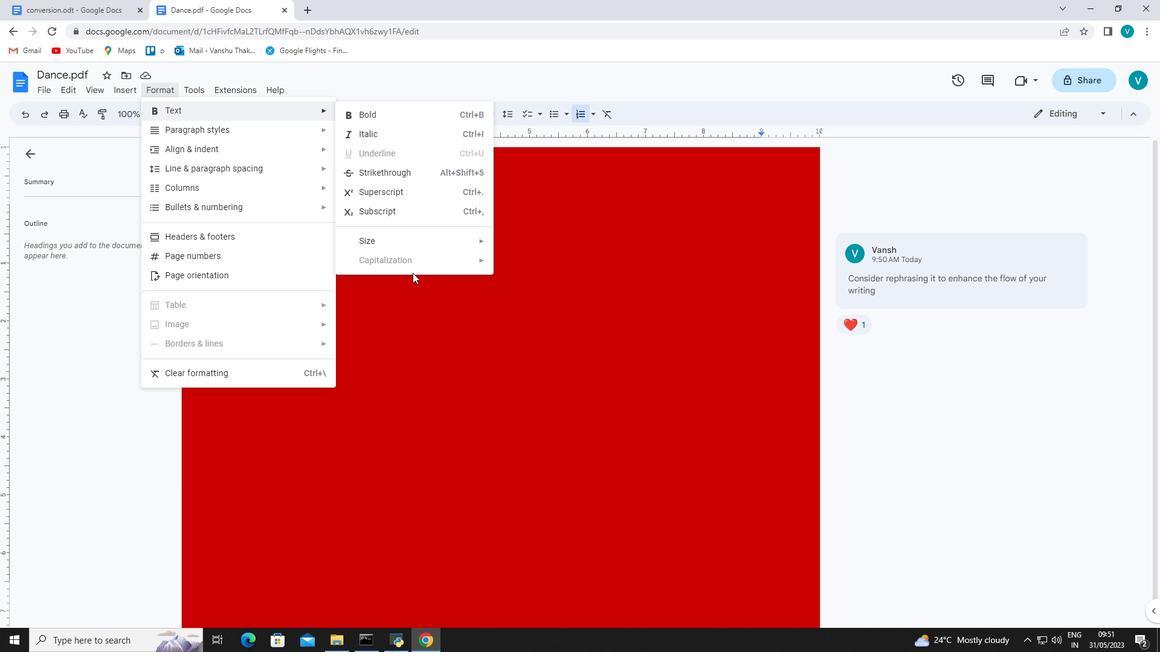 
Action: Mouse pressed left at (412, 317)
Screenshot: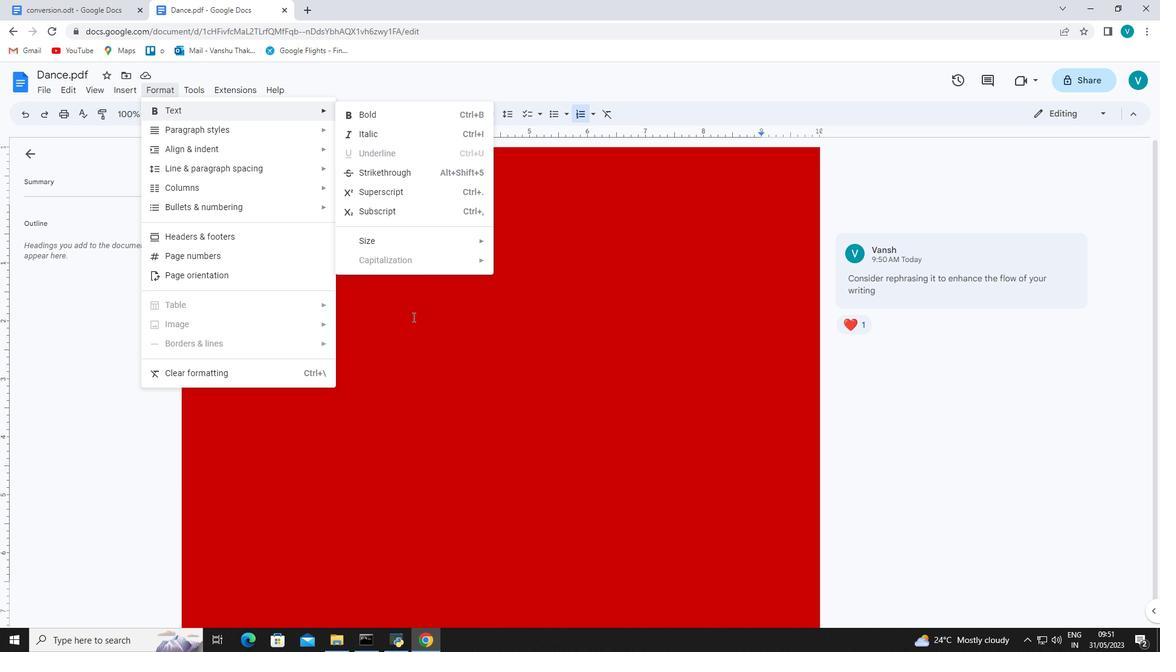 
Action: Mouse moved to (316, 323)
Screenshot: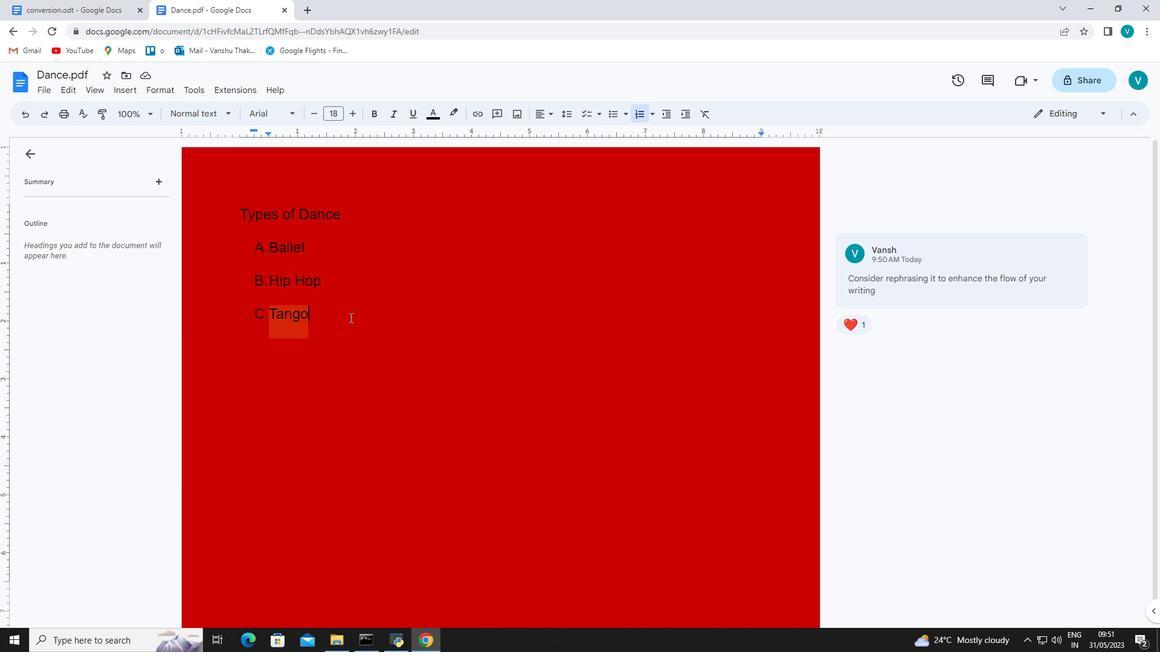 
